 Task: Look for space in Montebelluna, Italy from 6th September, 2023 to 10th September, 2023 for 1 adult in price range Rs.9000 to Rs.17000. Place can be private room with 1  bedroom having 1 bed and 1 bathroom. Property type can be house, flat, guest house, hotel. Booking option can be shelf check-in. Required host language is English.
Action: Mouse moved to (420, 103)
Screenshot: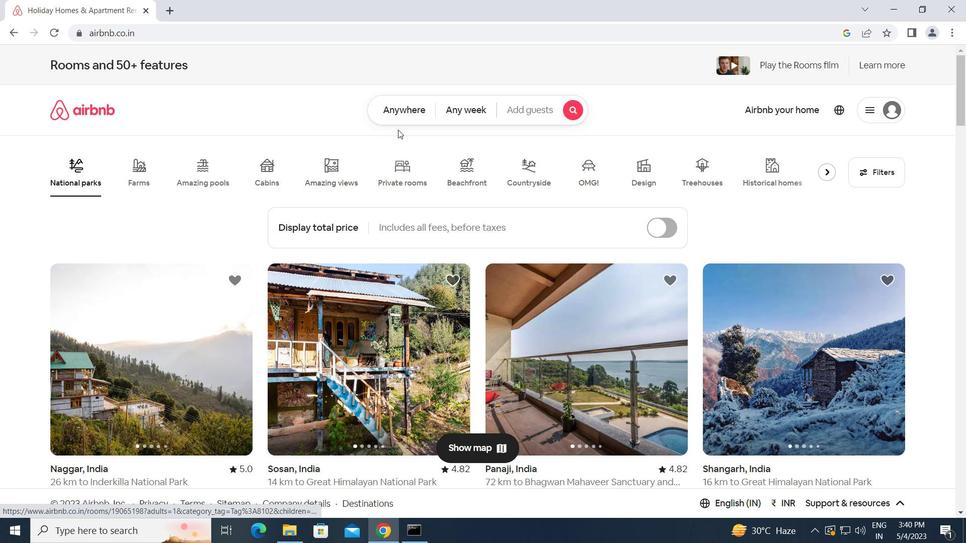 
Action: Mouse pressed left at (420, 103)
Screenshot: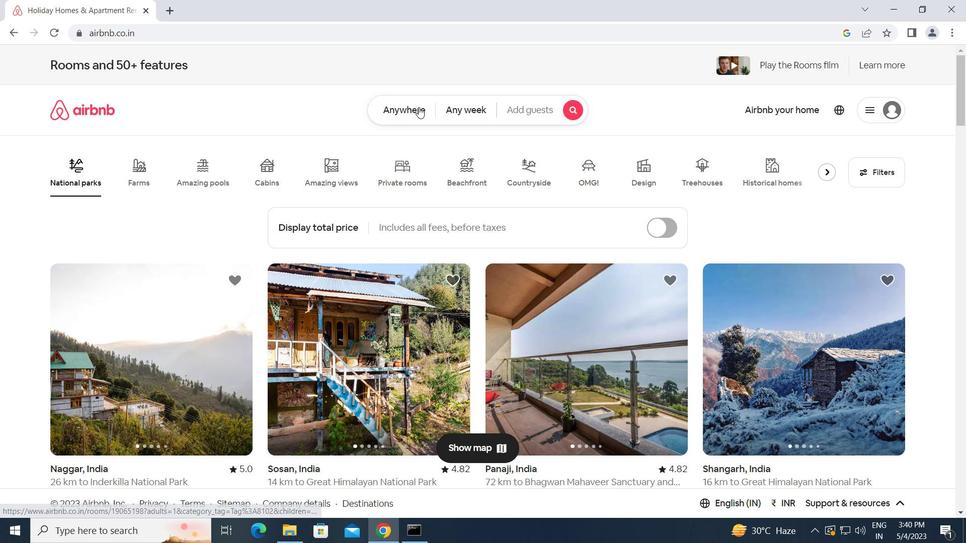 
Action: Mouse moved to (364, 144)
Screenshot: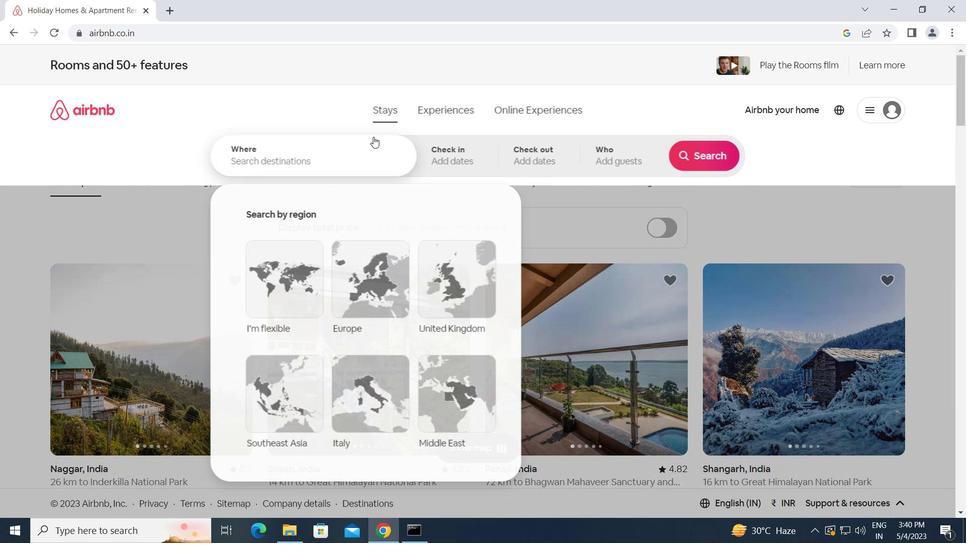 
Action: Mouse pressed left at (364, 144)
Screenshot: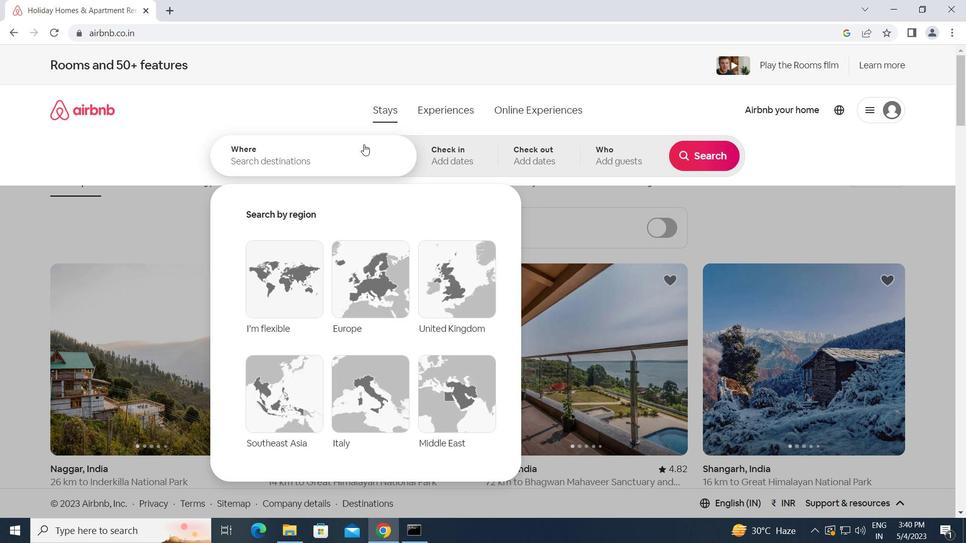 
Action: Key pressed m<Key.caps_lock>ontebelluna,<Key.space><Key.caps_lock>i<Key.caps_lock>taly<Key.enter>
Screenshot: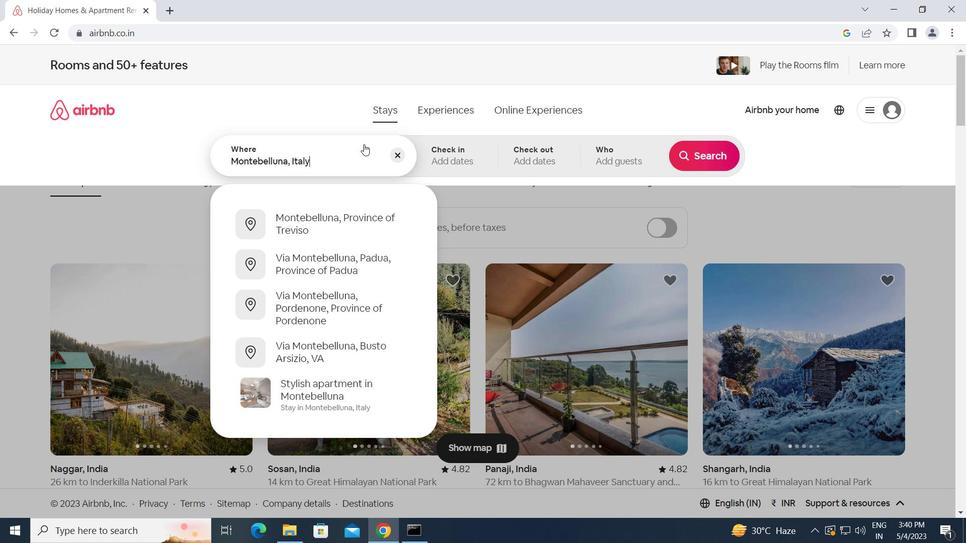 
Action: Mouse moved to (701, 254)
Screenshot: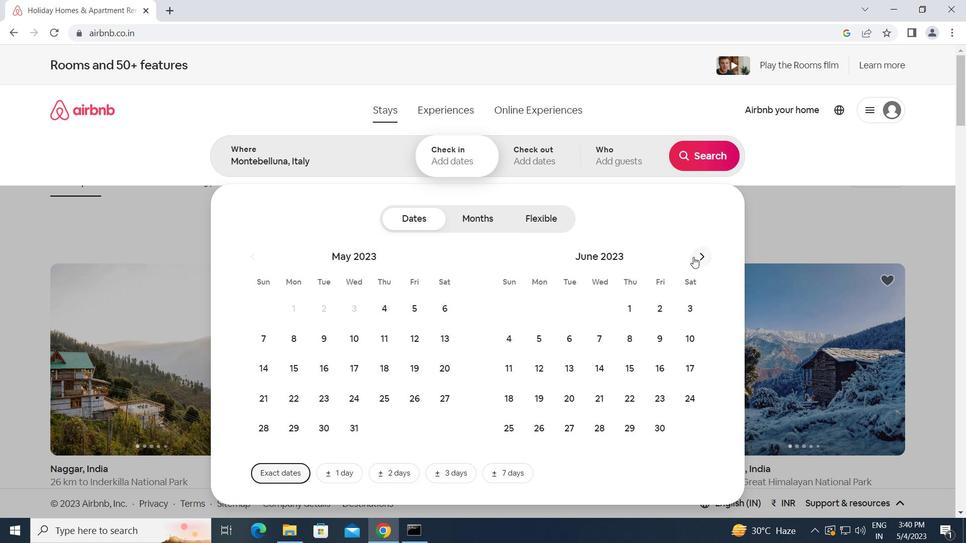 
Action: Mouse pressed left at (701, 254)
Screenshot: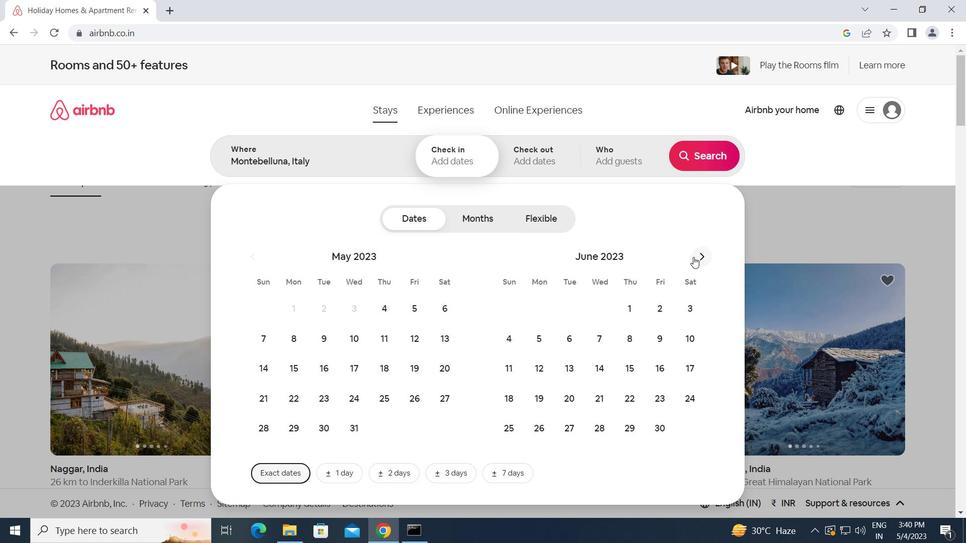 
Action: Mouse pressed left at (701, 254)
Screenshot: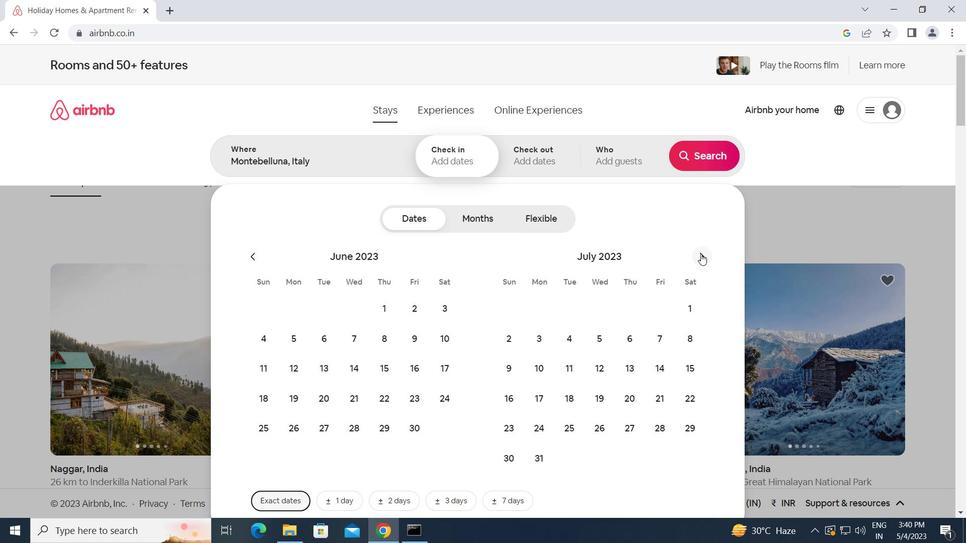 
Action: Mouse pressed left at (701, 254)
Screenshot: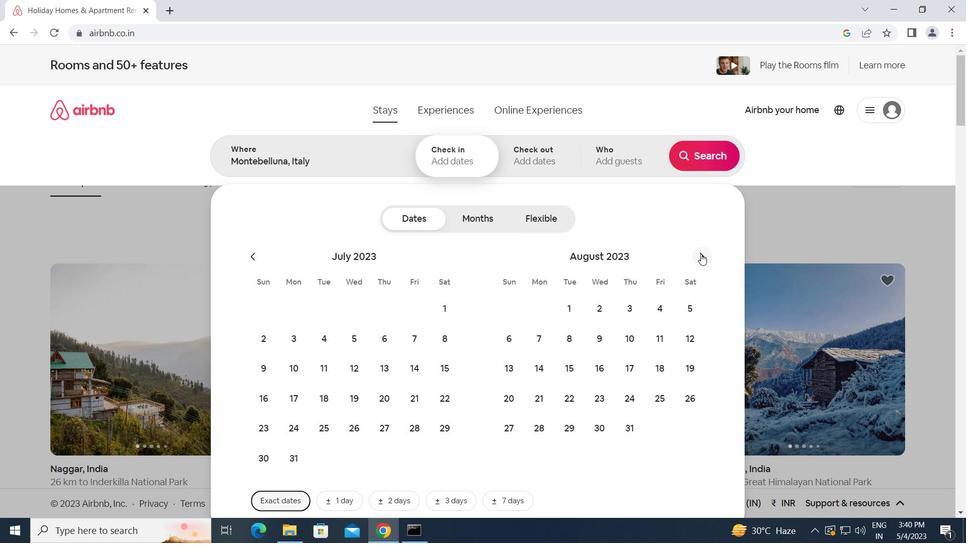 
Action: Mouse moved to (590, 337)
Screenshot: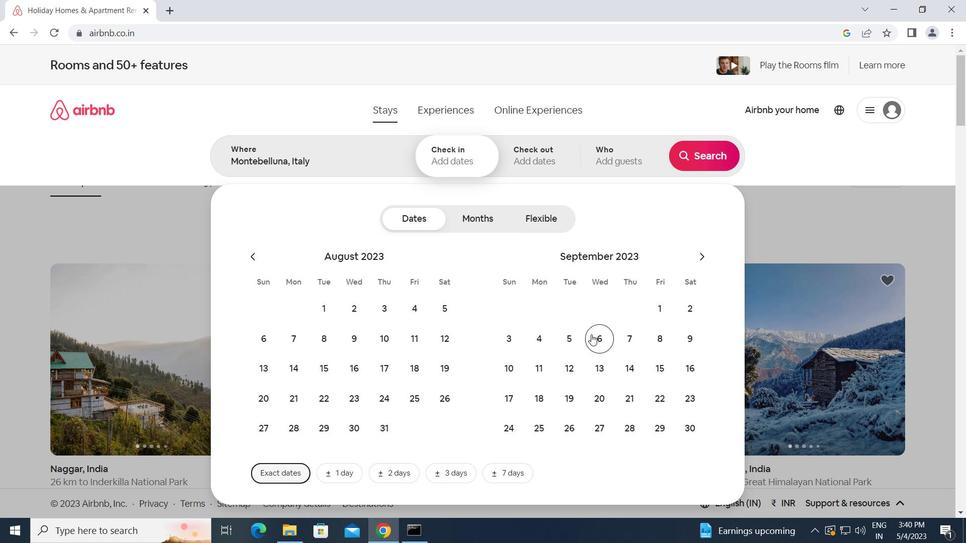
Action: Mouse pressed left at (590, 337)
Screenshot: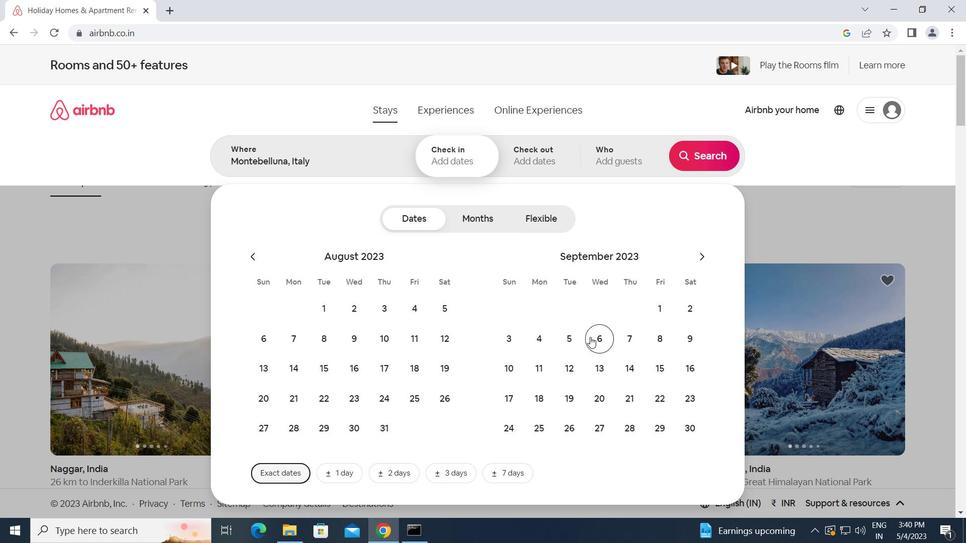 
Action: Mouse moved to (515, 364)
Screenshot: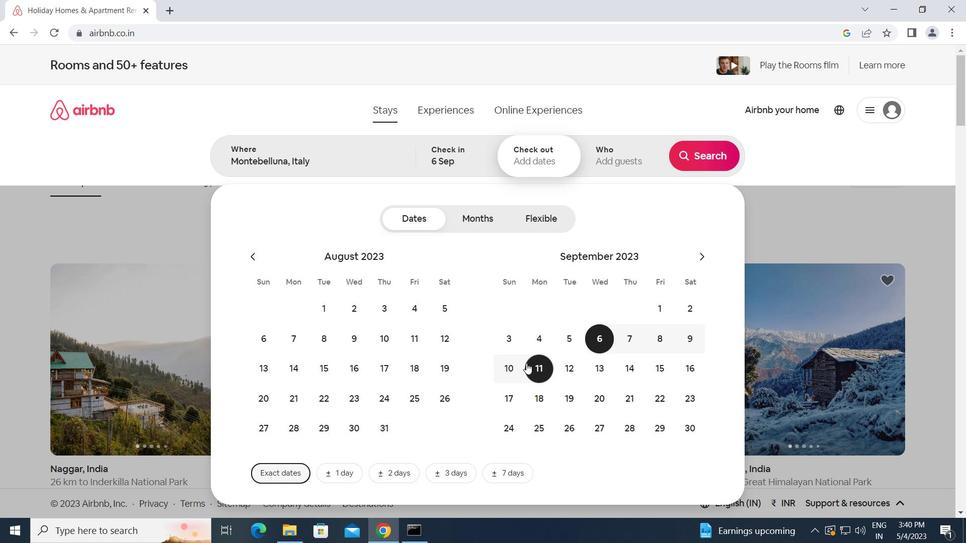
Action: Mouse pressed left at (515, 364)
Screenshot: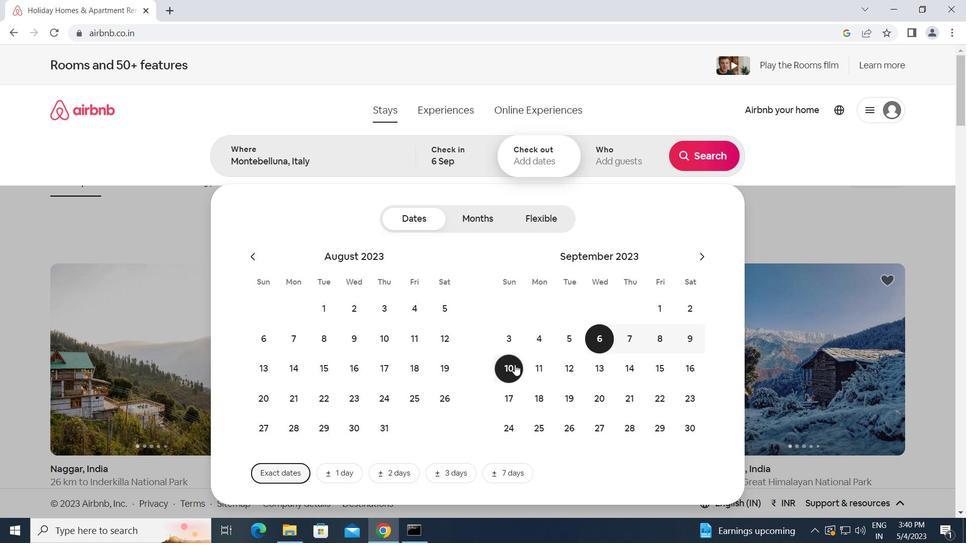 
Action: Mouse moved to (637, 157)
Screenshot: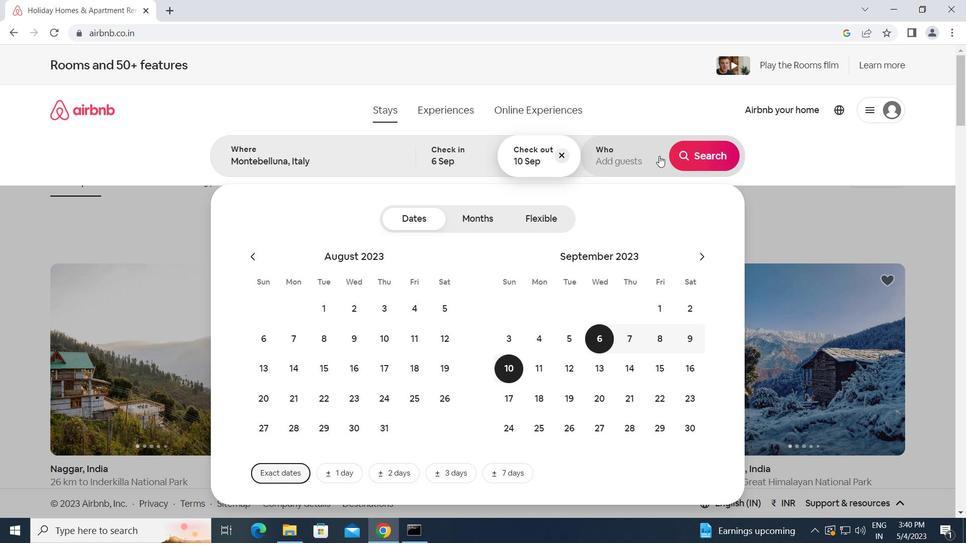 
Action: Mouse pressed left at (637, 157)
Screenshot: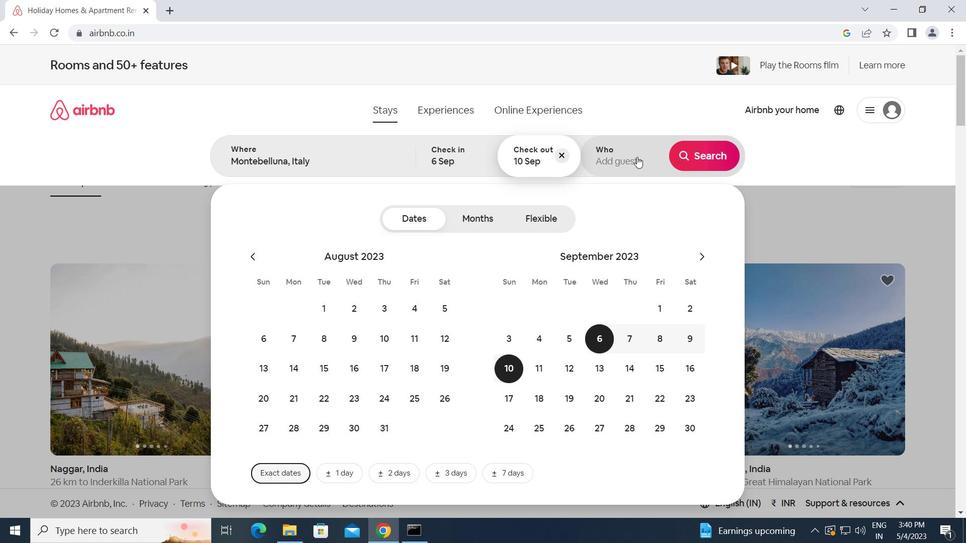 
Action: Mouse moved to (701, 222)
Screenshot: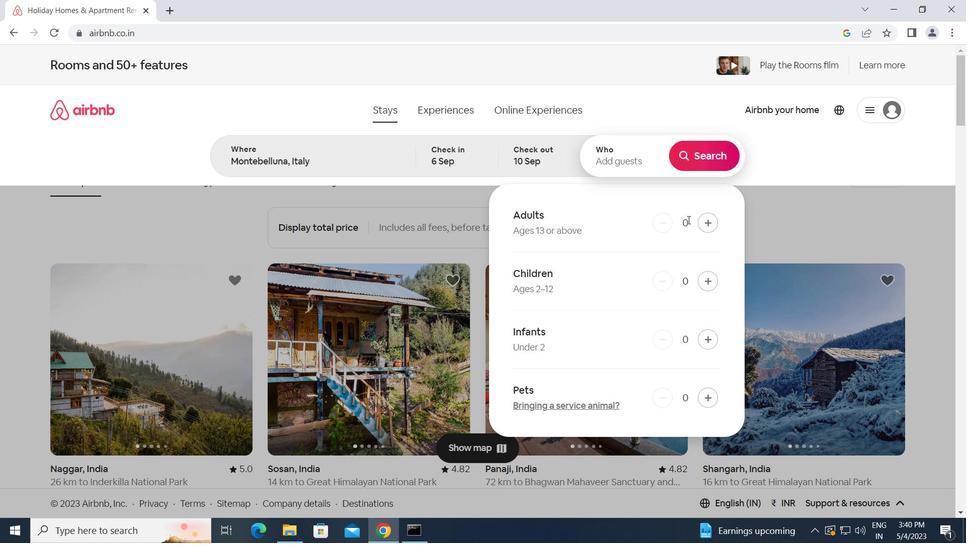 
Action: Mouse pressed left at (701, 222)
Screenshot: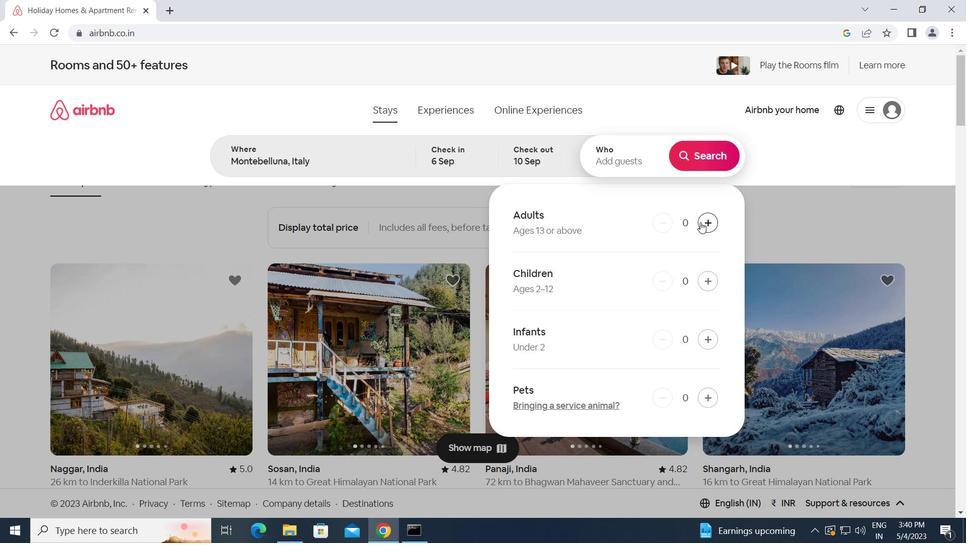 
Action: Mouse moved to (706, 148)
Screenshot: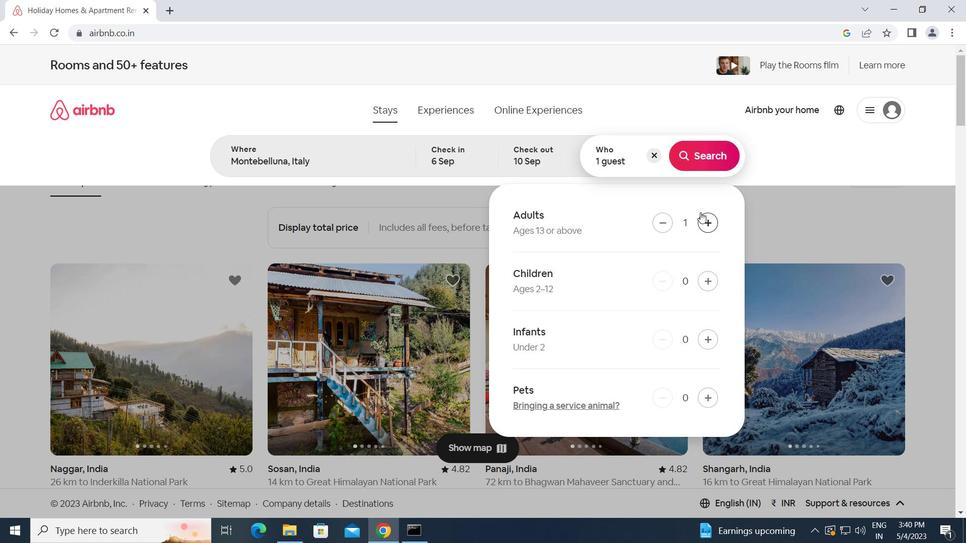 
Action: Mouse pressed left at (706, 148)
Screenshot: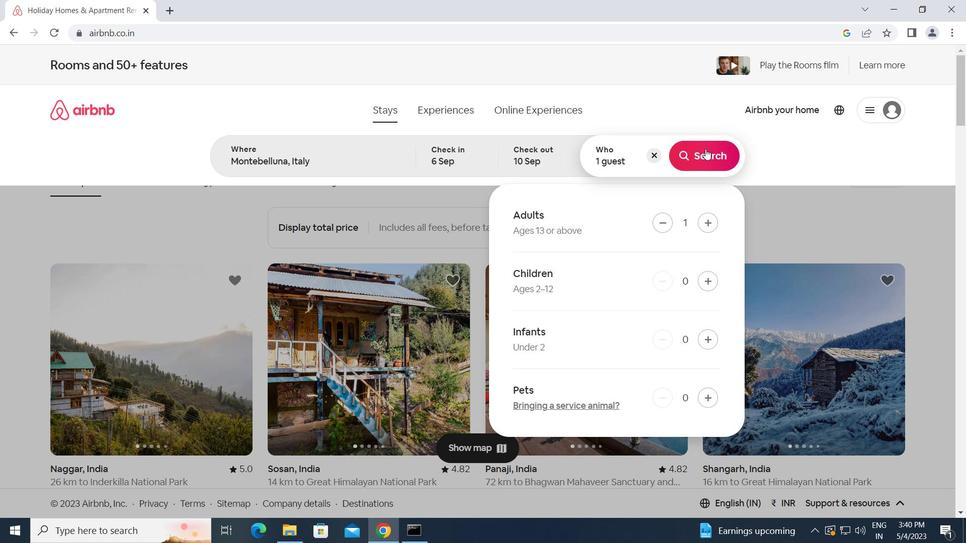 
Action: Mouse moved to (911, 124)
Screenshot: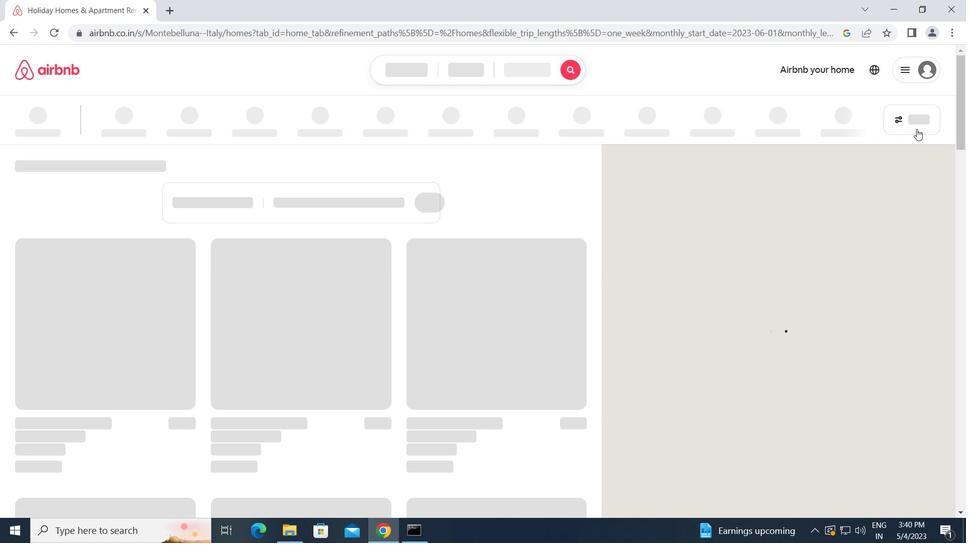 
Action: Mouse pressed left at (911, 124)
Screenshot: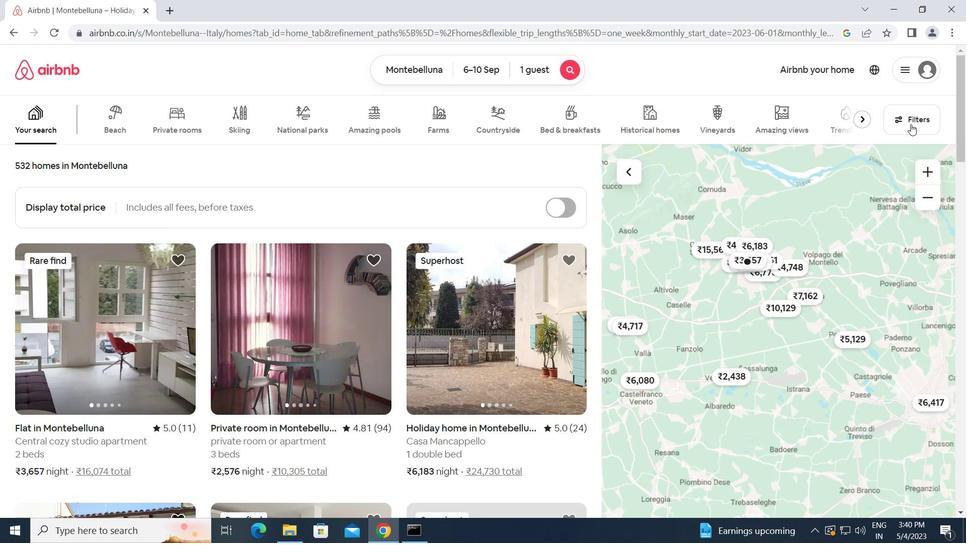 
Action: Mouse moved to (333, 279)
Screenshot: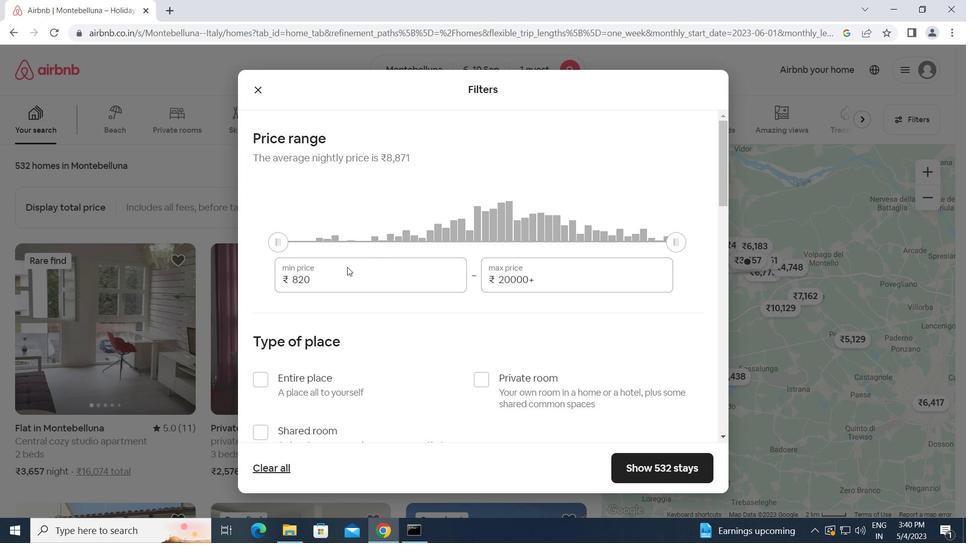 
Action: Mouse pressed left at (333, 279)
Screenshot: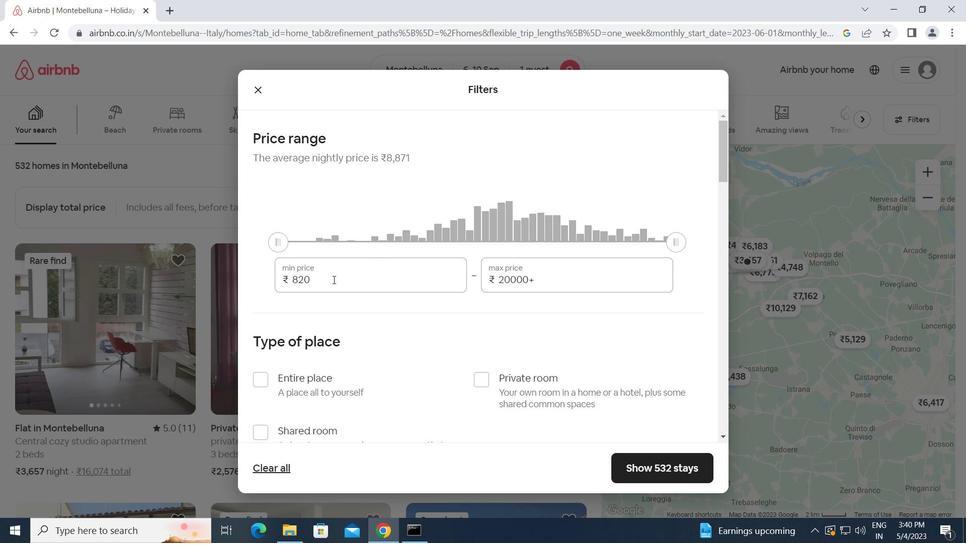 
Action: Mouse moved to (287, 287)
Screenshot: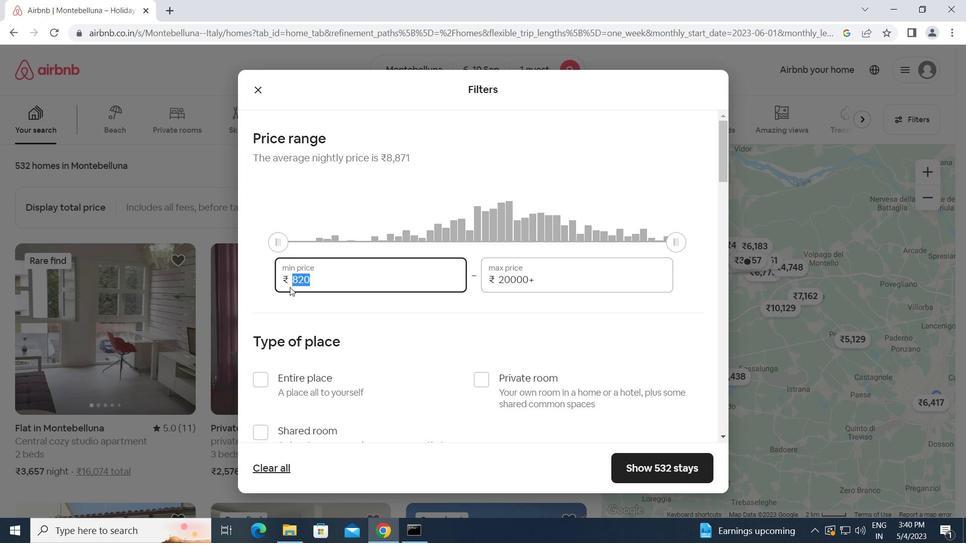 
Action: Key pressed 9000<Key.tab>17<Key.backspace><Key.backspace><Key.backspace><Key.backspace><Key.backspace><Key.backspace>17000
Screenshot: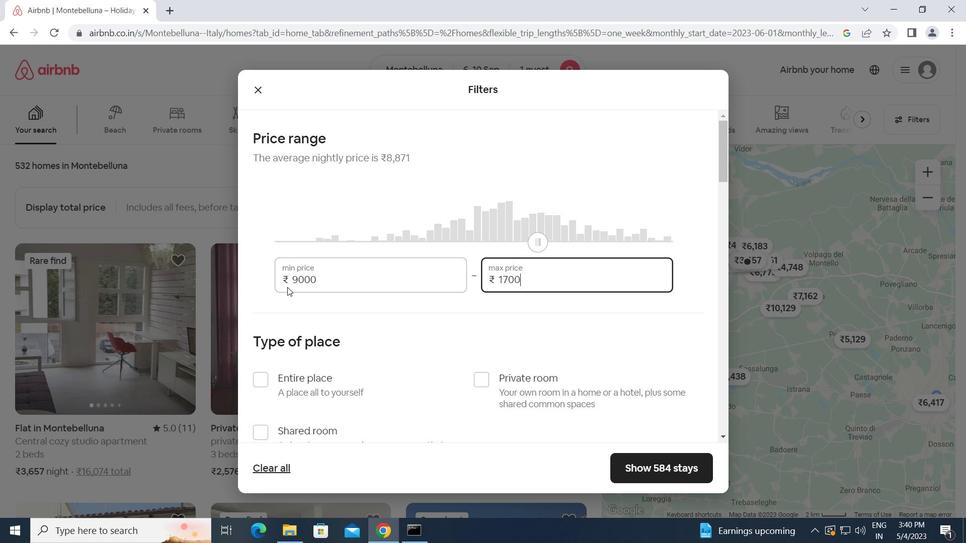 
Action: Mouse scrolled (287, 286) with delta (0, 0)
Screenshot: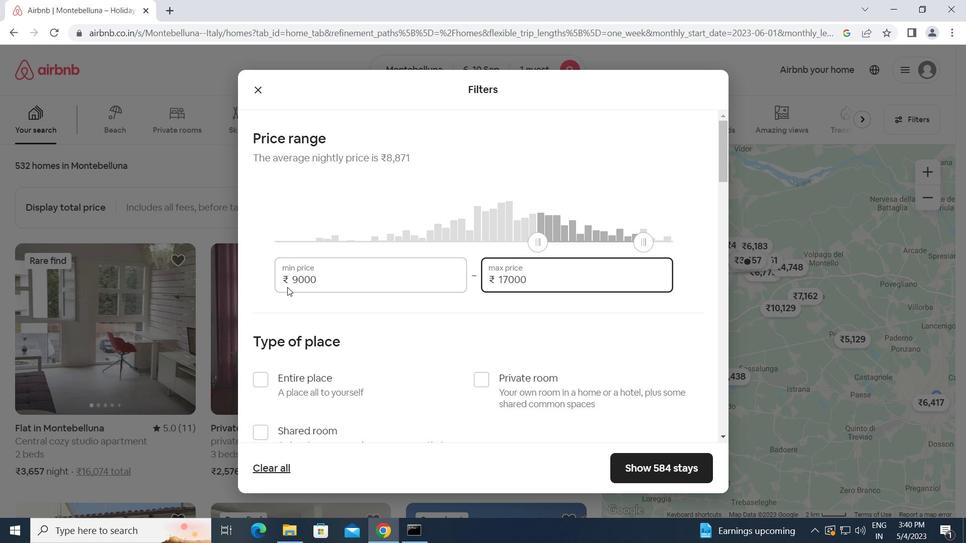 
Action: Mouse scrolled (287, 286) with delta (0, 0)
Screenshot: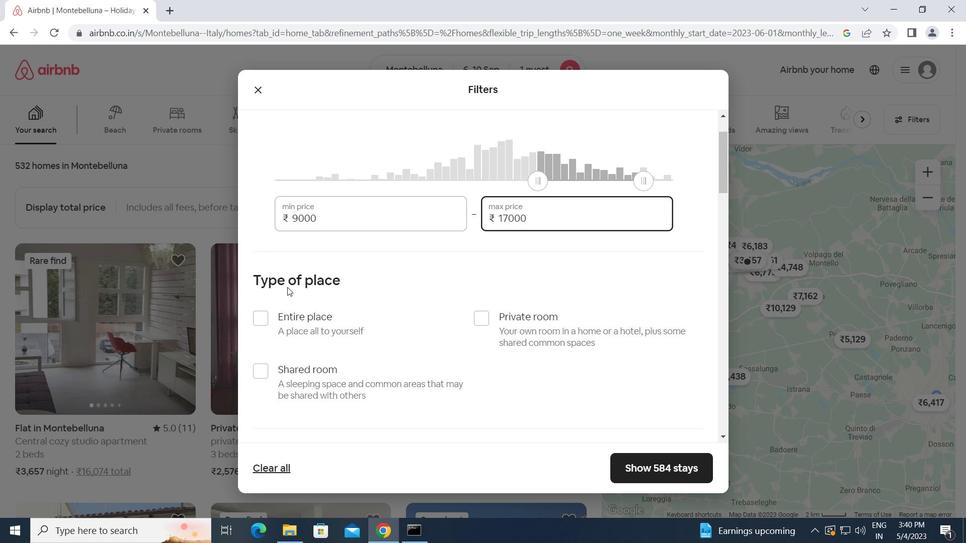 
Action: Mouse moved to (481, 251)
Screenshot: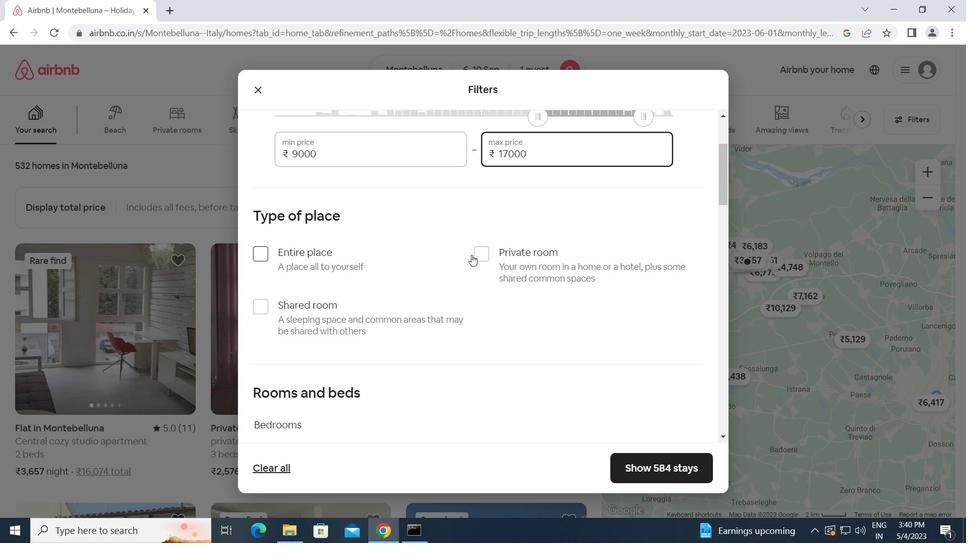 
Action: Mouse pressed left at (481, 251)
Screenshot: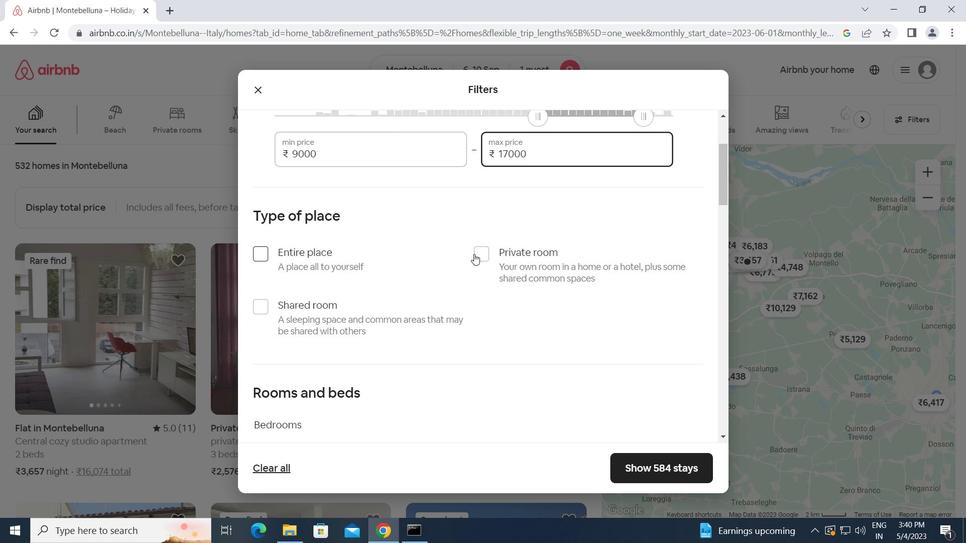 
Action: Mouse moved to (433, 309)
Screenshot: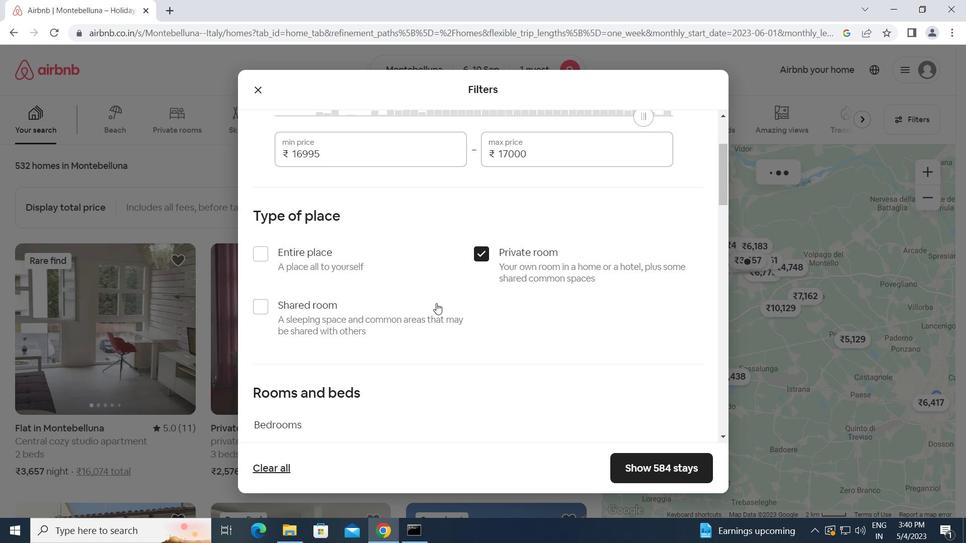 
Action: Mouse scrolled (433, 309) with delta (0, 0)
Screenshot: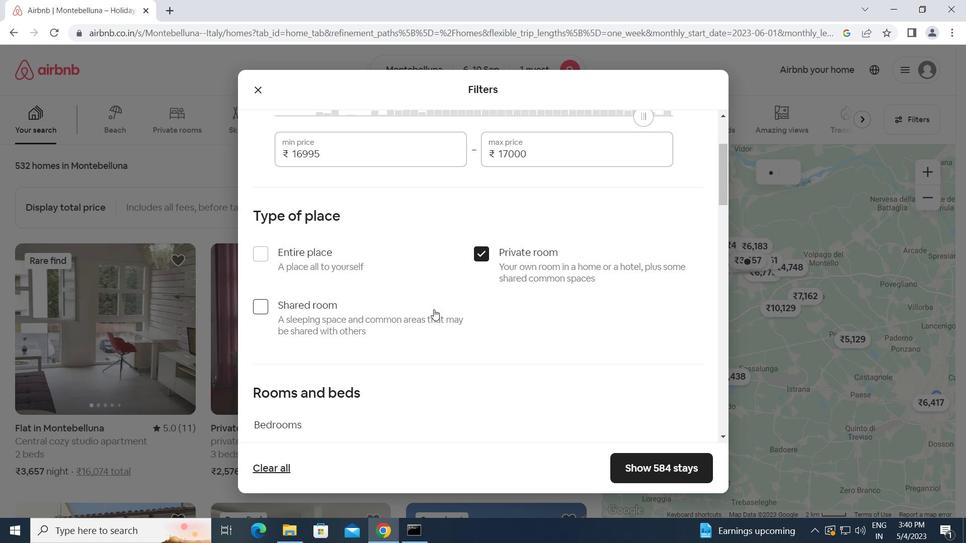 
Action: Mouse scrolled (433, 309) with delta (0, 0)
Screenshot: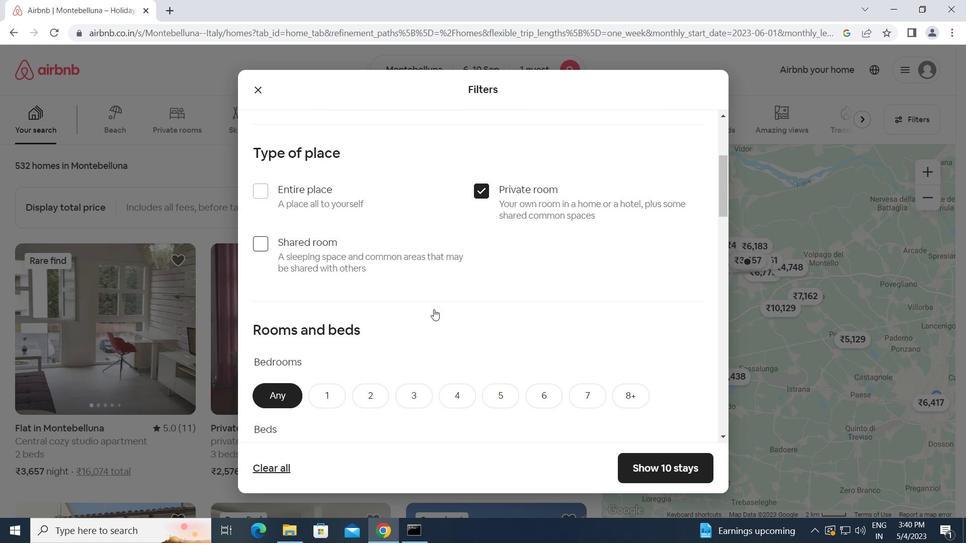 
Action: Mouse scrolled (433, 309) with delta (0, 0)
Screenshot: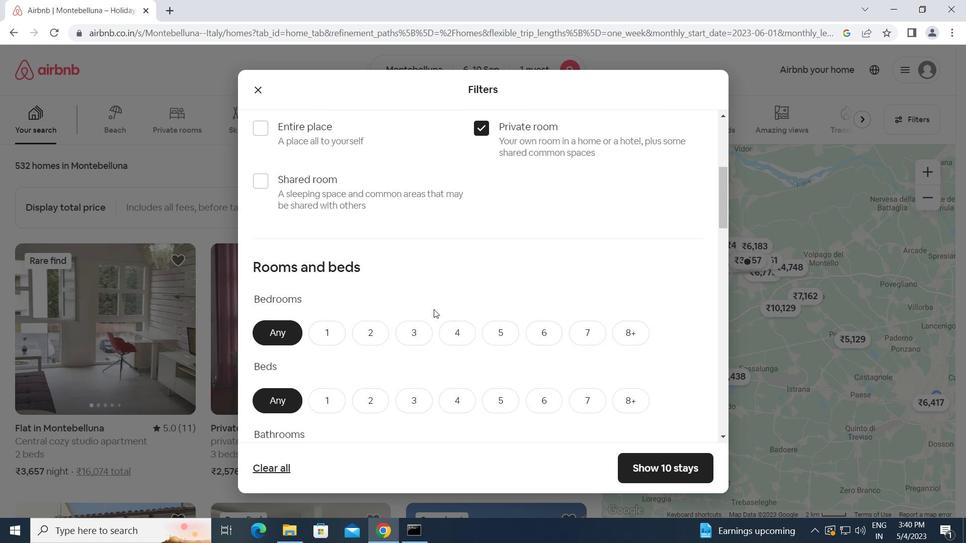 
Action: Mouse moved to (331, 272)
Screenshot: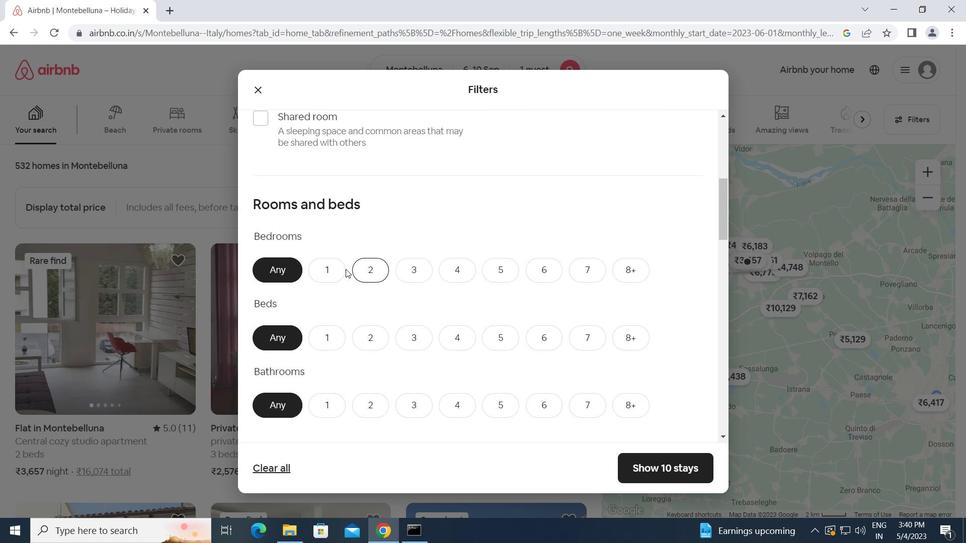 
Action: Mouse pressed left at (331, 272)
Screenshot: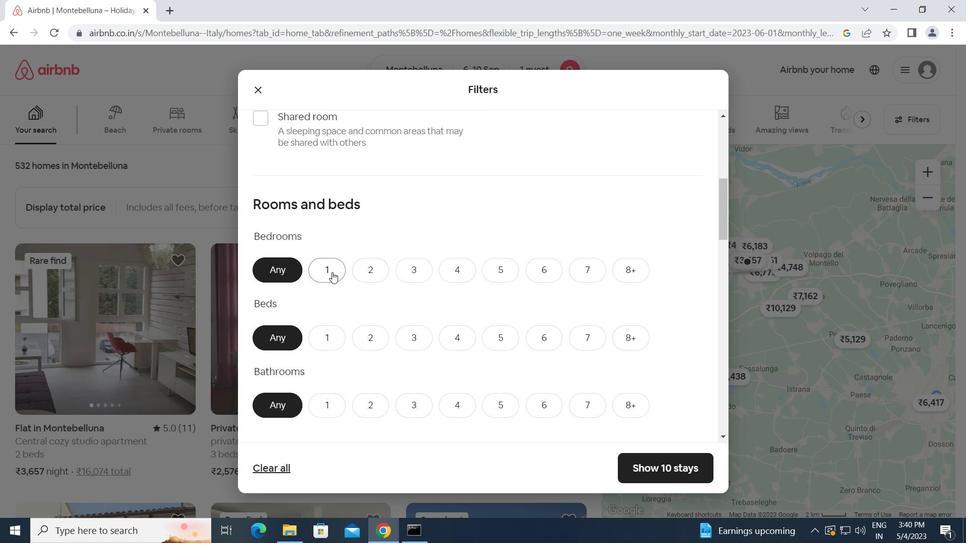 
Action: Mouse moved to (332, 342)
Screenshot: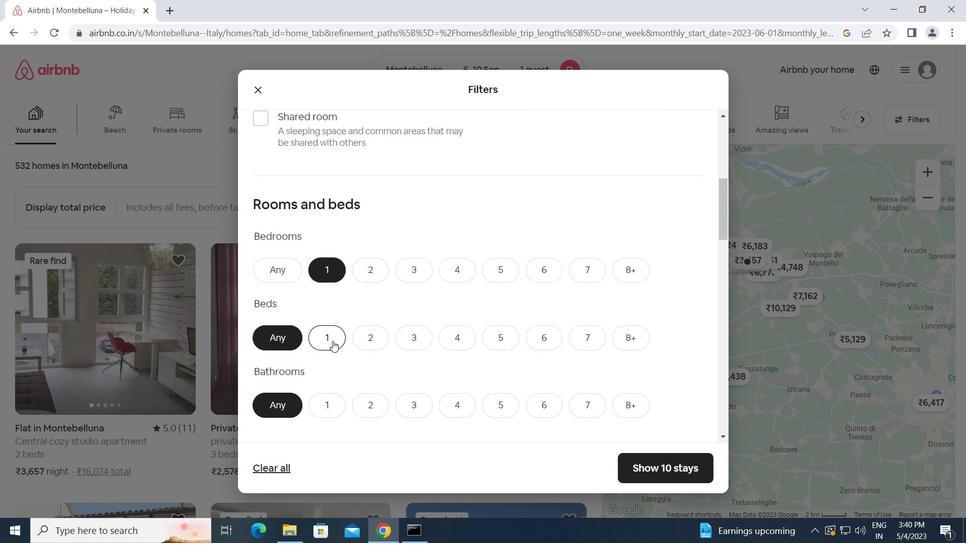 
Action: Mouse pressed left at (332, 342)
Screenshot: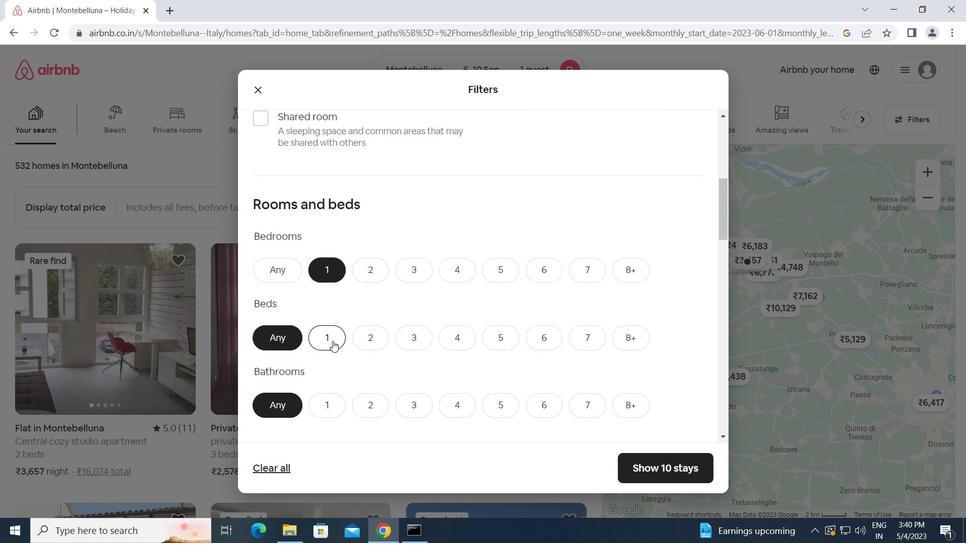 
Action: Mouse moved to (334, 408)
Screenshot: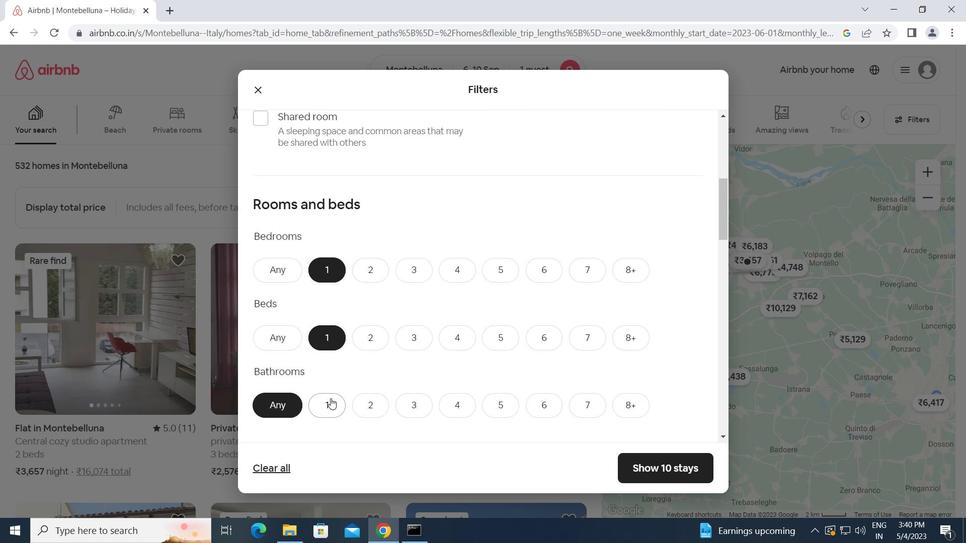 
Action: Mouse pressed left at (334, 408)
Screenshot: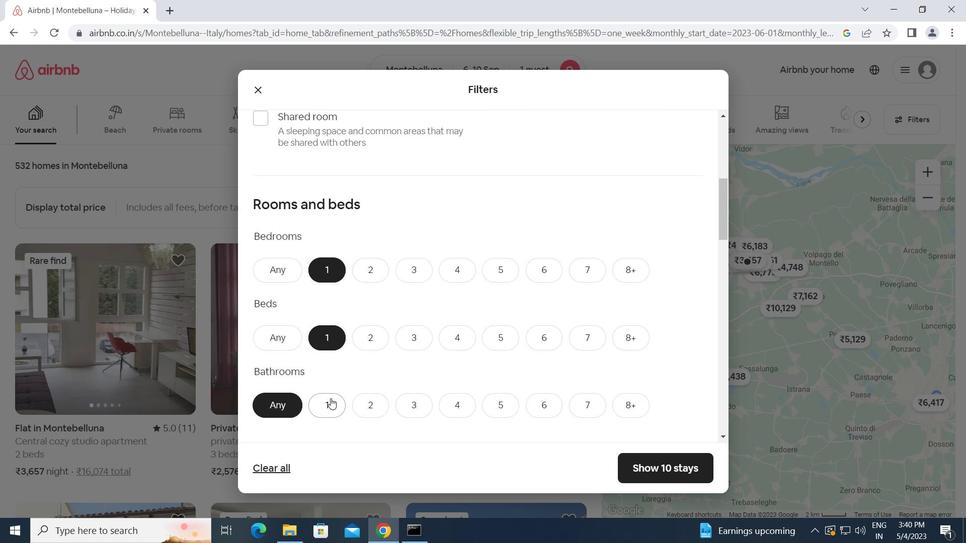 
Action: Mouse moved to (405, 395)
Screenshot: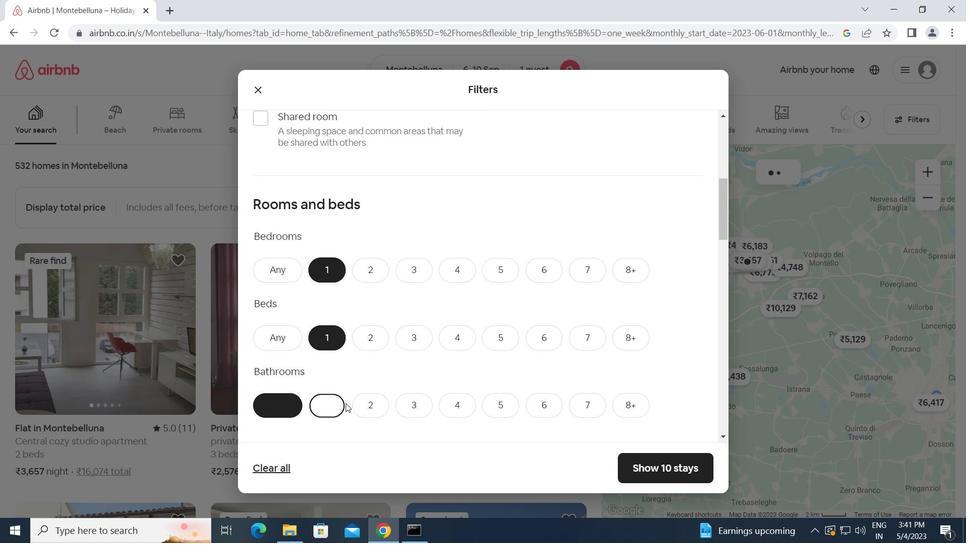 
Action: Mouse scrolled (405, 395) with delta (0, 0)
Screenshot: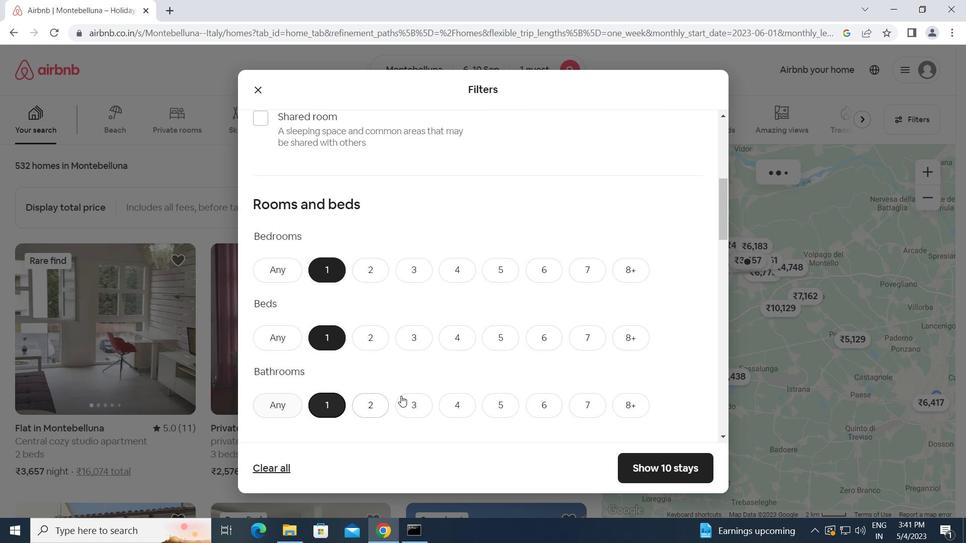 
Action: Mouse scrolled (405, 395) with delta (0, 0)
Screenshot: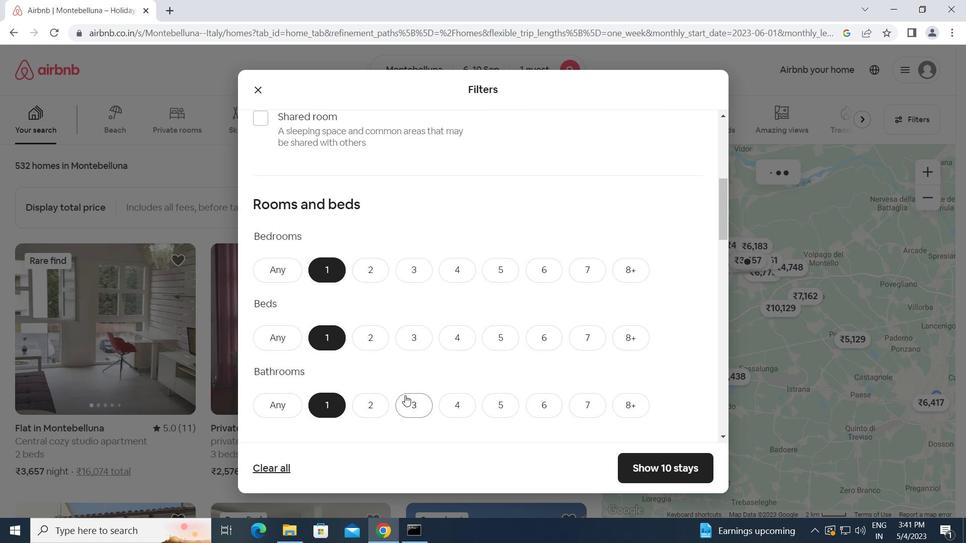 
Action: Mouse scrolled (405, 395) with delta (0, 0)
Screenshot: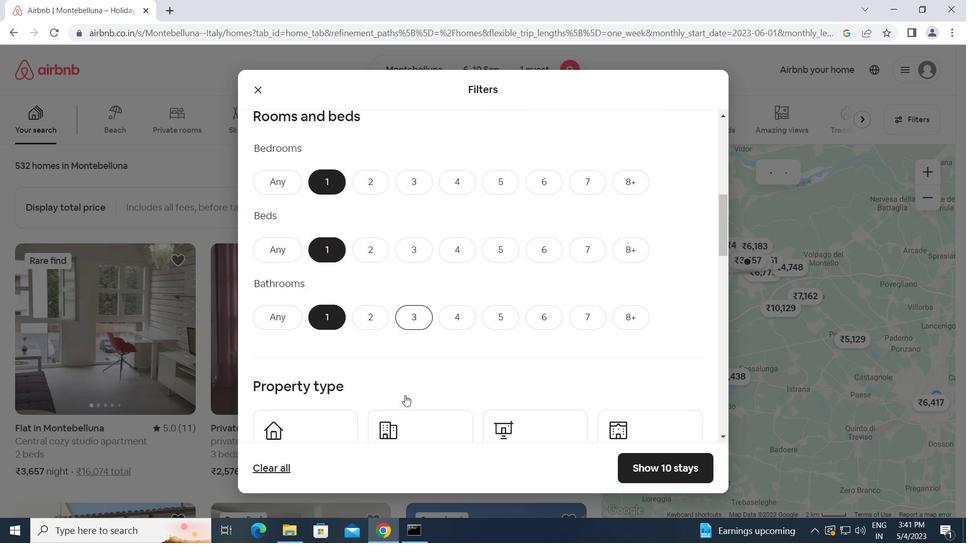 
Action: Mouse moved to (334, 368)
Screenshot: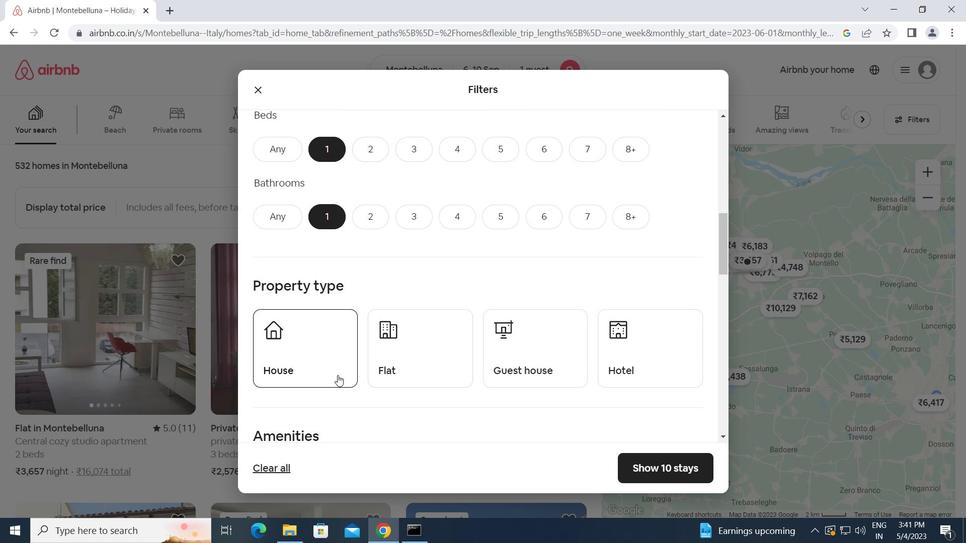 
Action: Mouse pressed left at (334, 368)
Screenshot: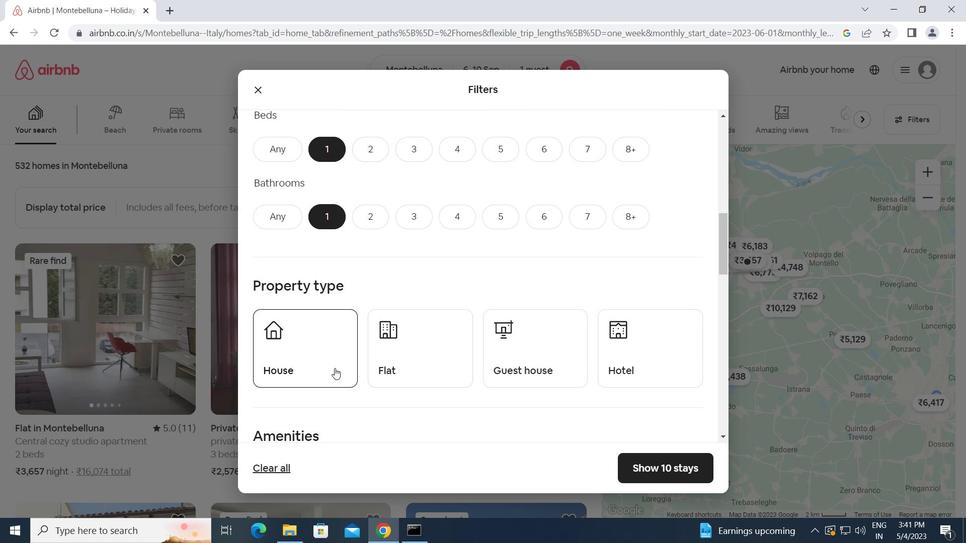 
Action: Mouse moved to (427, 349)
Screenshot: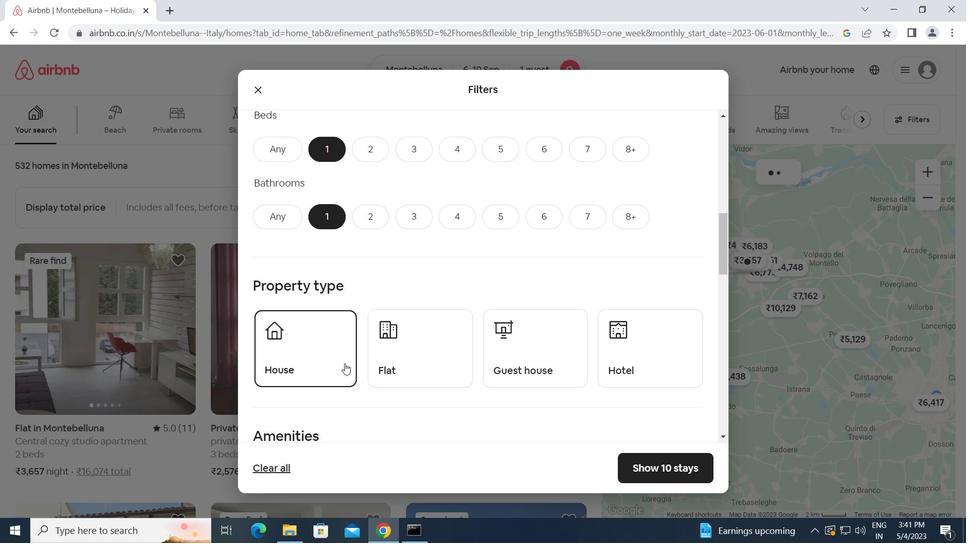 
Action: Mouse pressed left at (427, 349)
Screenshot: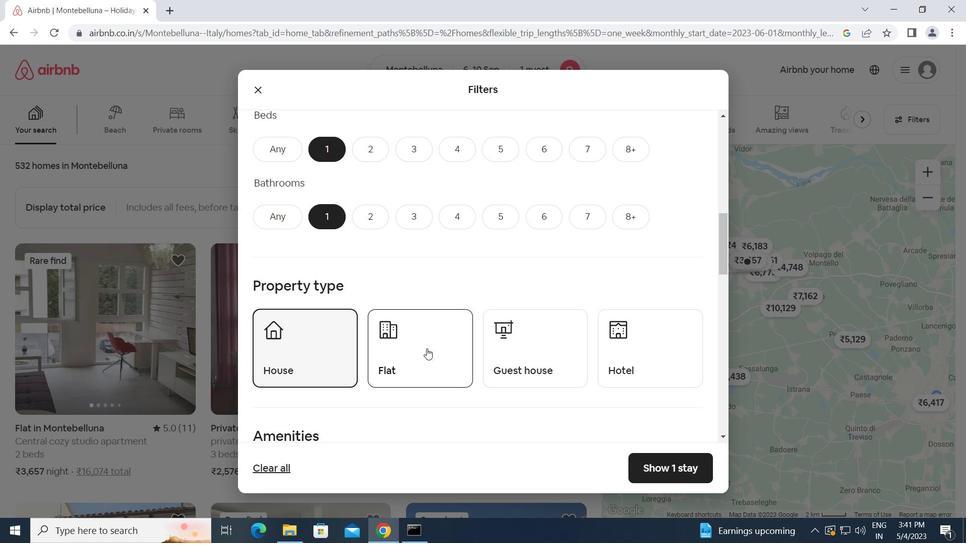 
Action: Mouse moved to (522, 349)
Screenshot: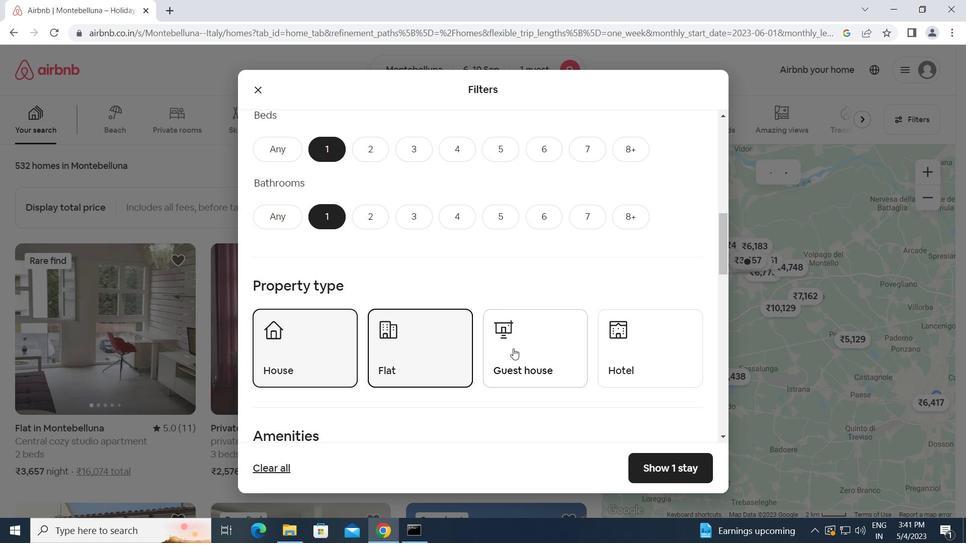 
Action: Mouse pressed left at (522, 349)
Screenshot: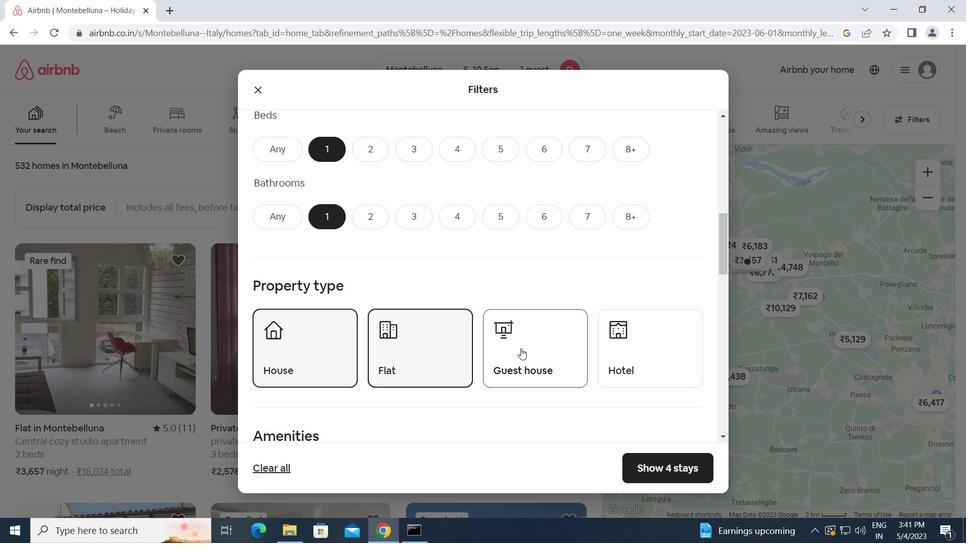 
Action: Mouse moved to (628, 363)
Screenshot: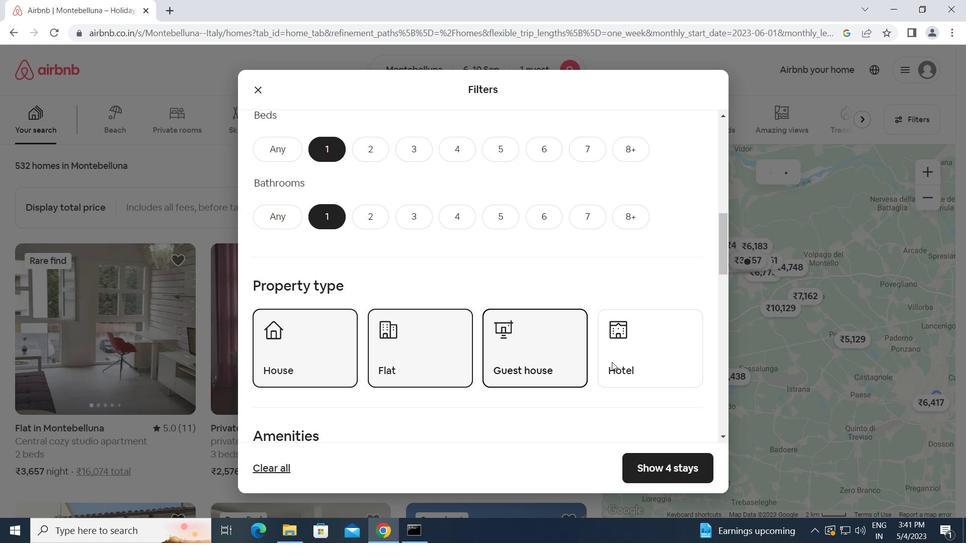 
Action: Mouse pressed left at (628, 363)
Screenshot: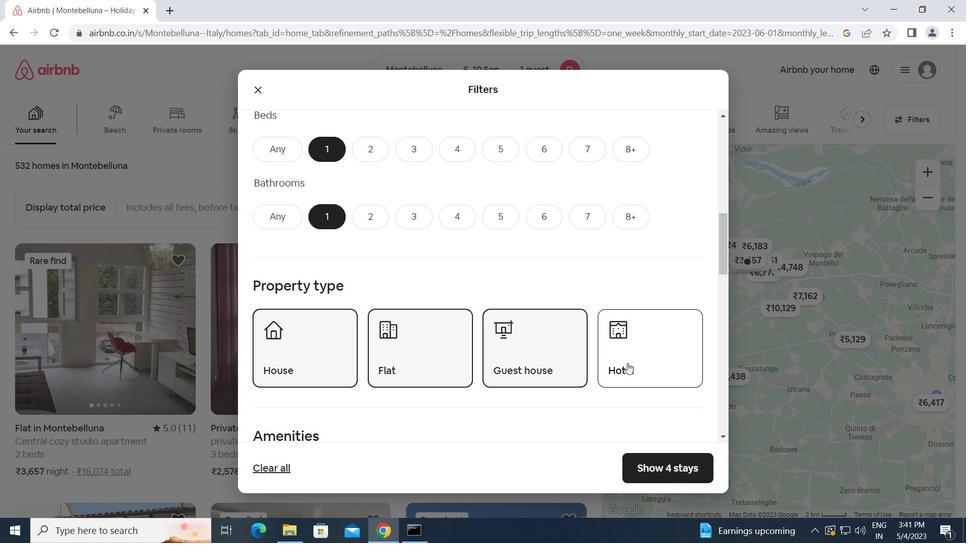 
Action: Mouse moved to (626, 362)
Screenshot: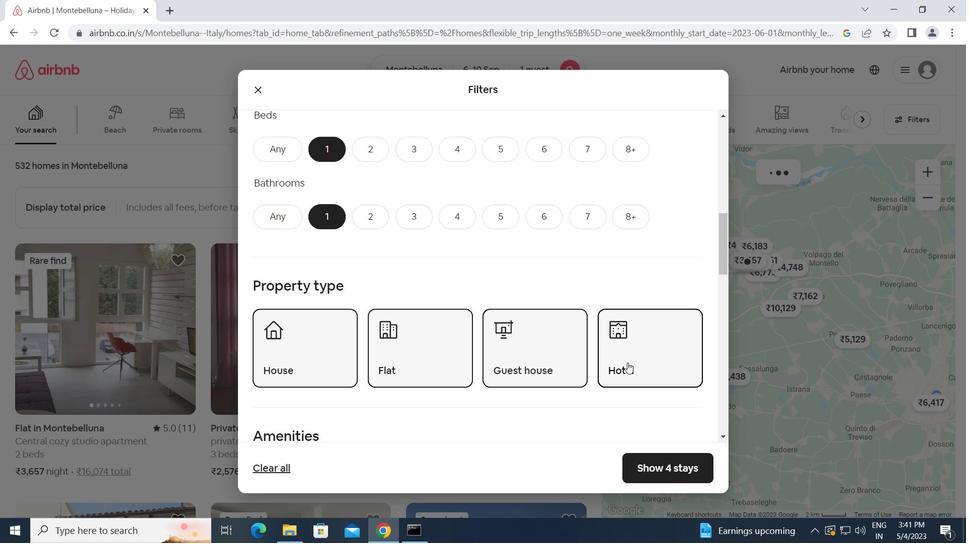
Action: Mouse scrolled (626, 362) with delta (0, 0)
Screenshot: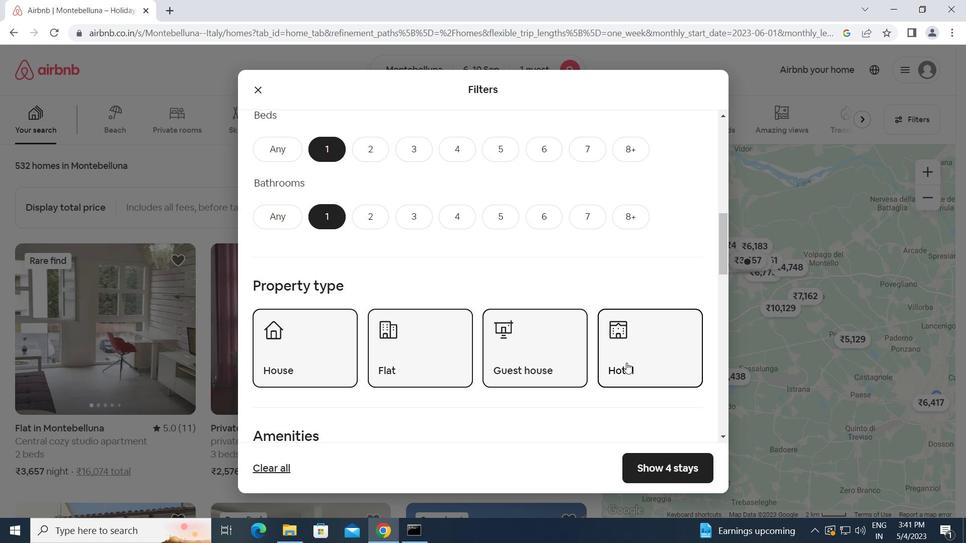 
Action: Mouse scrolled (626, 362) with delta (0, 0)
Screenshot: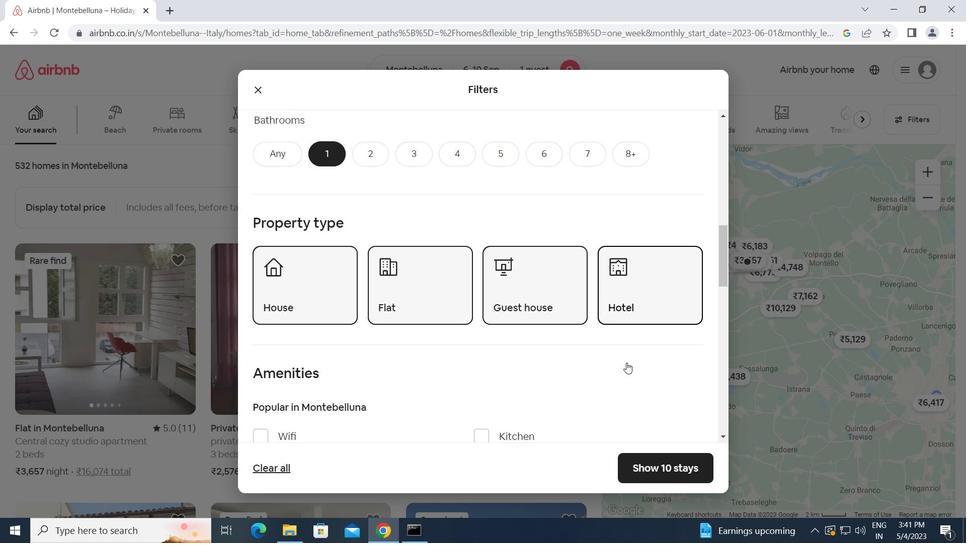 
Action: Mouse scrolled (626, 362) with delta (0, 0)
Screenshot: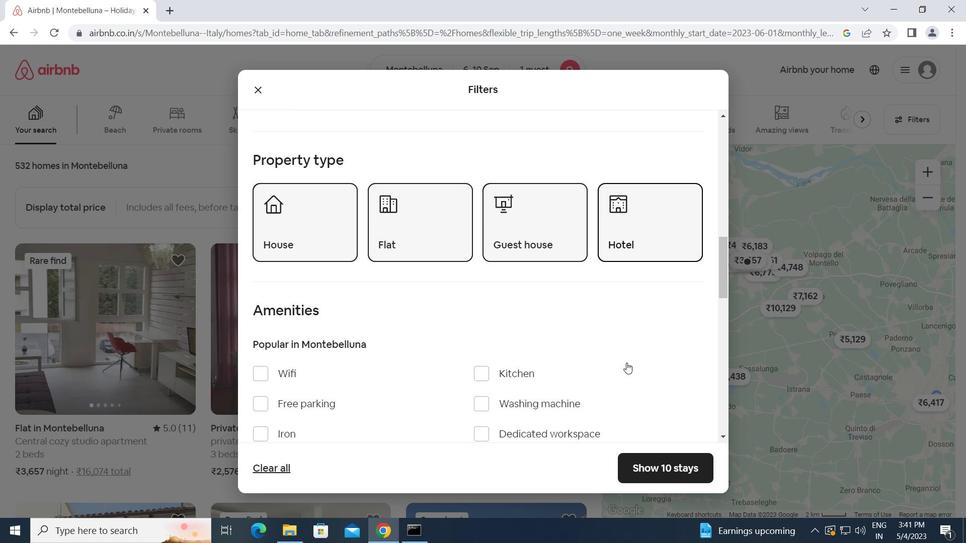
Action: Mouse scrolled (626, 362) with delta (0, 0)
Screenshot: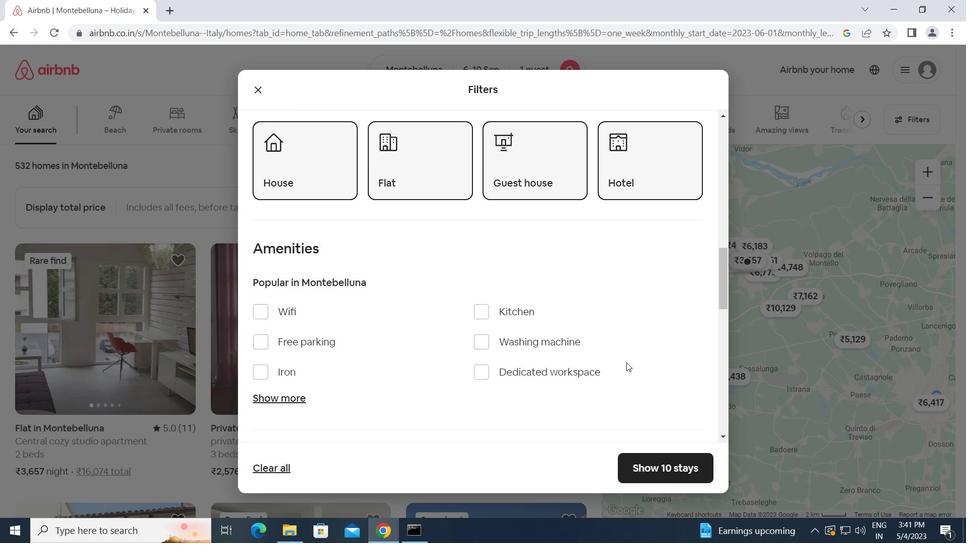 
Action: Mouse scrolled (626, 362) with delta (0, 0)
Screenshot: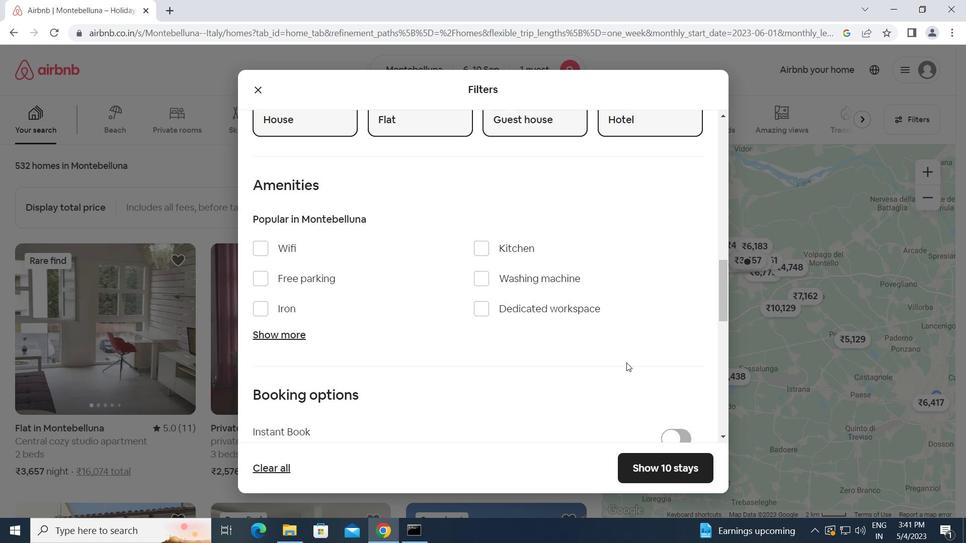 
Action: Mouse scrolled (626, 362) with delta (0, 0)
Screenshot: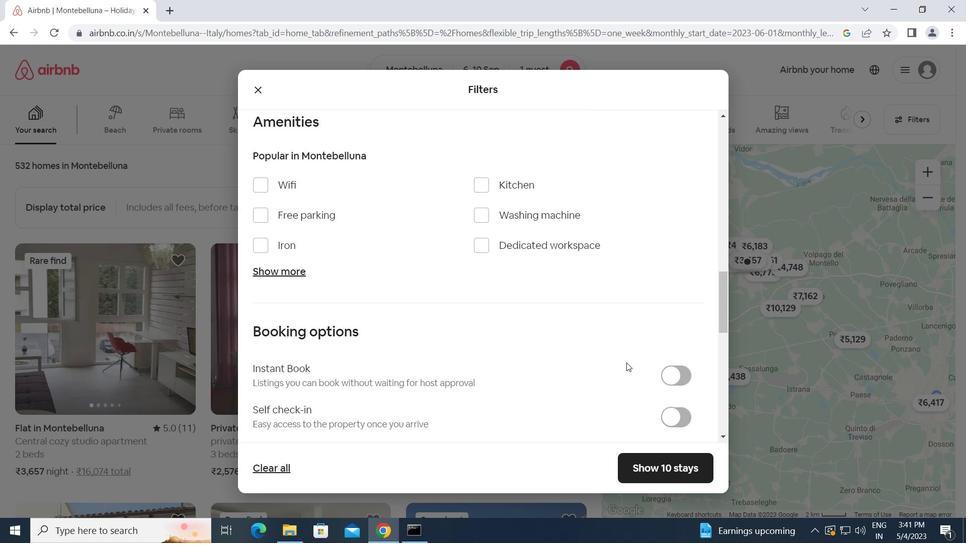 
Action: Mouse moved to (666, 353)
Screenshot: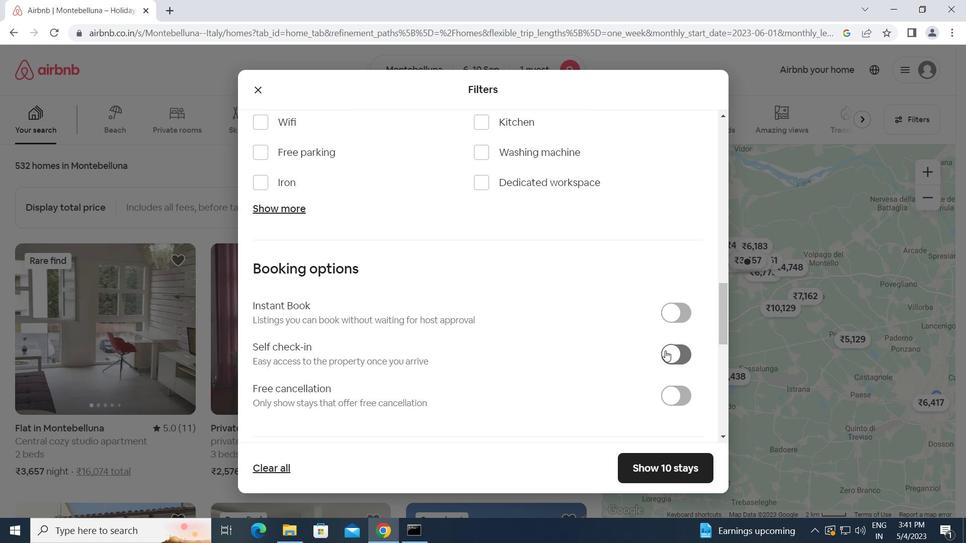 
Action: Mouse pressed left at (666, 353)
Screenshot: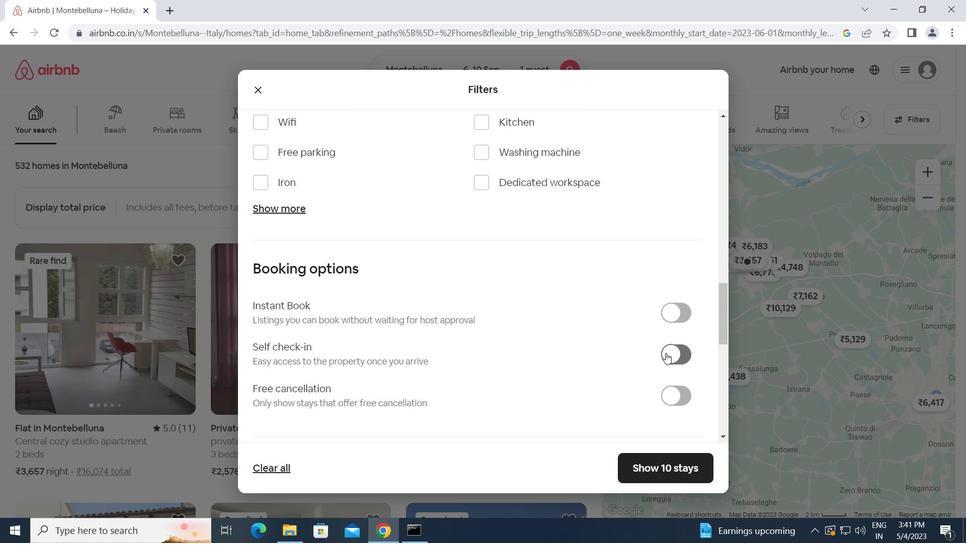 
Action: Mouse moved to (551, 376)
Screenshot: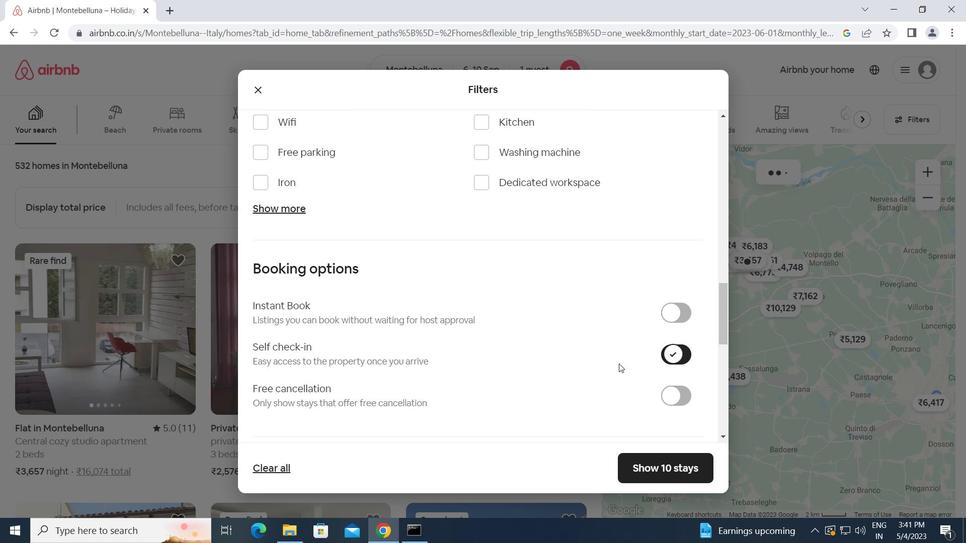 
Action: Mouse scrolled (551, 376) with delta (0, 0)
Screenshot: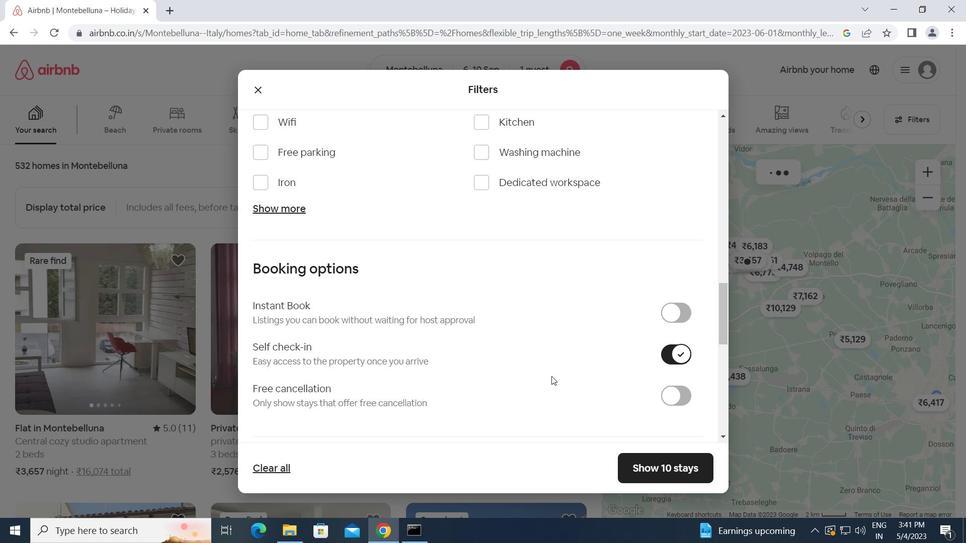 
Action: Mouse scrolled (551, 376) with delta (0, 0)
Screenshot: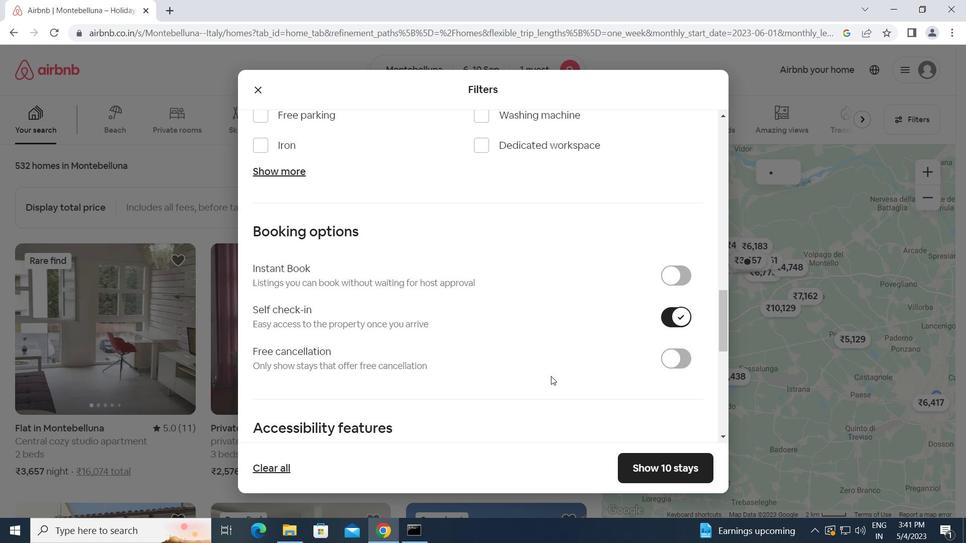 
Action: Mouse scrolled (551, 376) with delta (0, 0)
Screenshot: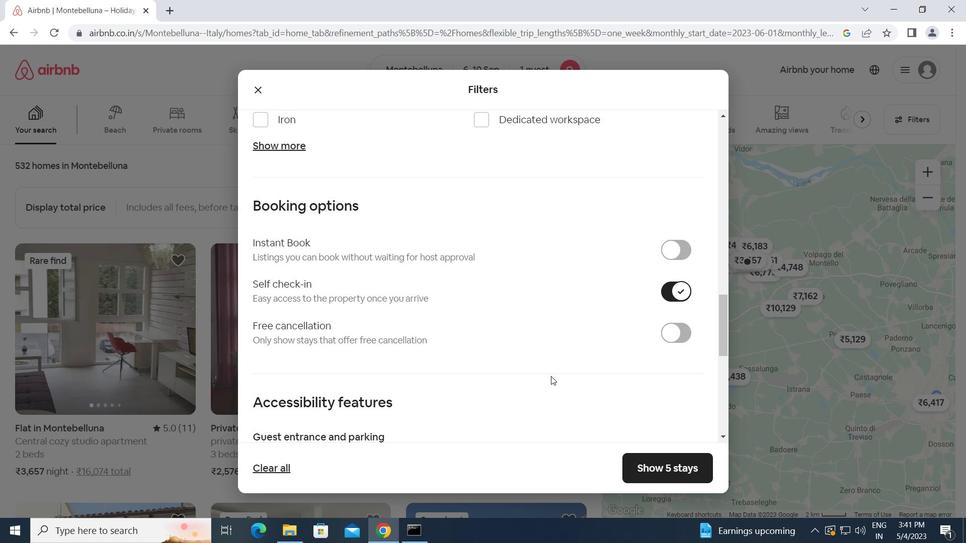 
Action: Mouse scrolled (551, 376) with delta (0, 0)
Screenshot: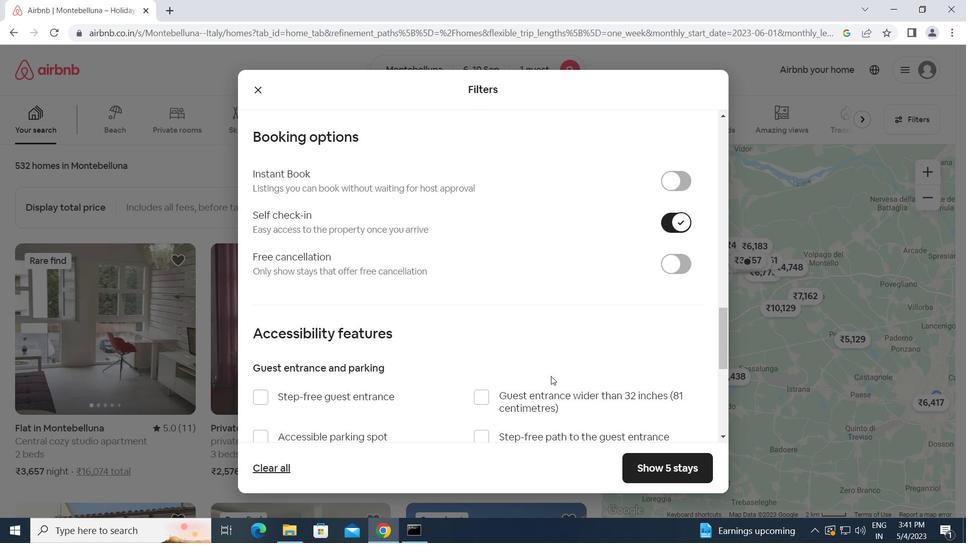 
Action: Mouse scrolled (551, 376) with delta (0, 0)
Screenshot: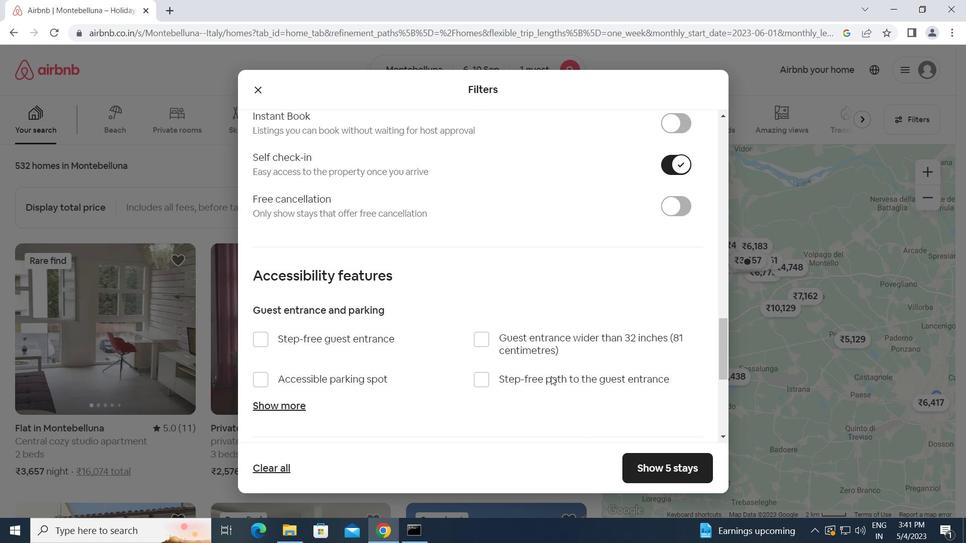
Action: Mouse scrolled (551, 376) with delta (0, 0)
Screenshot: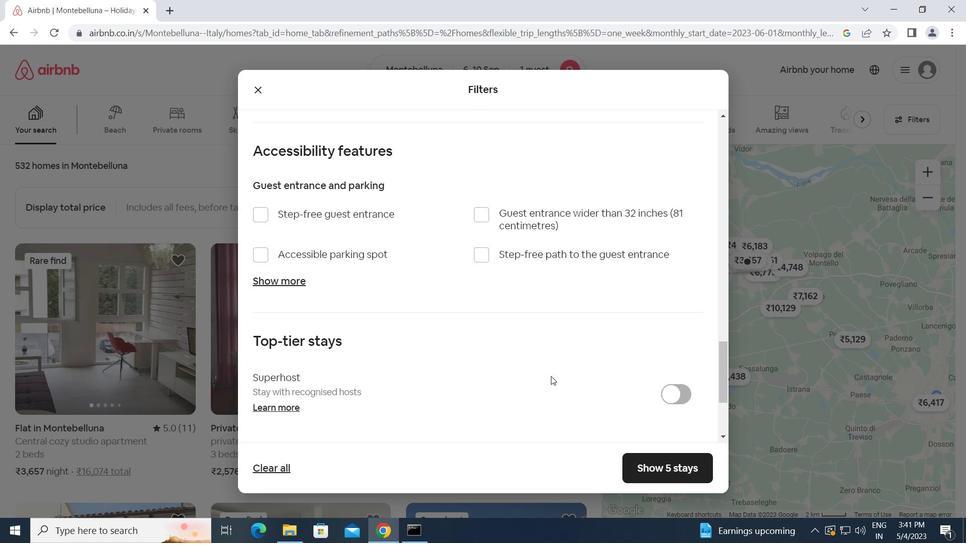 
Action: Mouse scrolled (551, 376) with delta (0, 0)
Screenshot: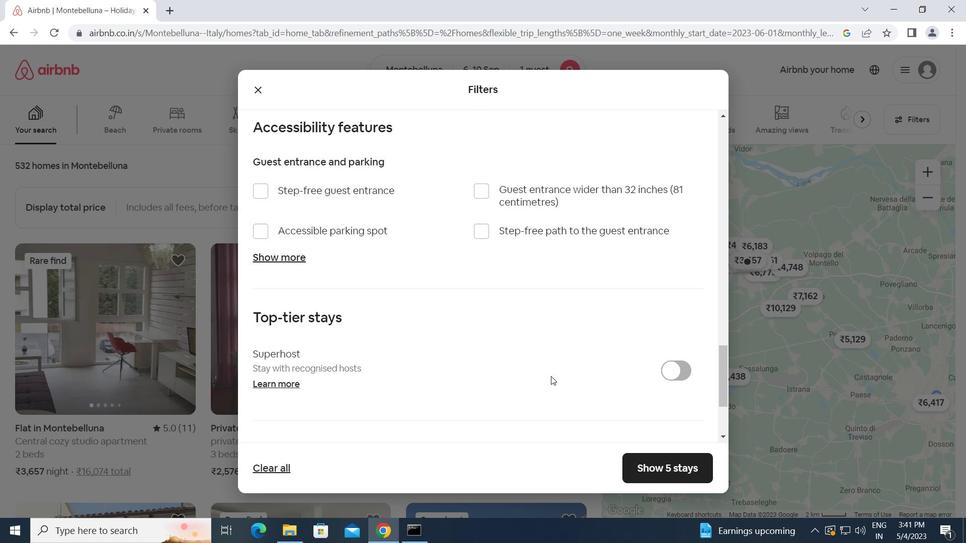 
Action: Mouse scrolled (551, 376) with delta (0, 0)
Screenshot: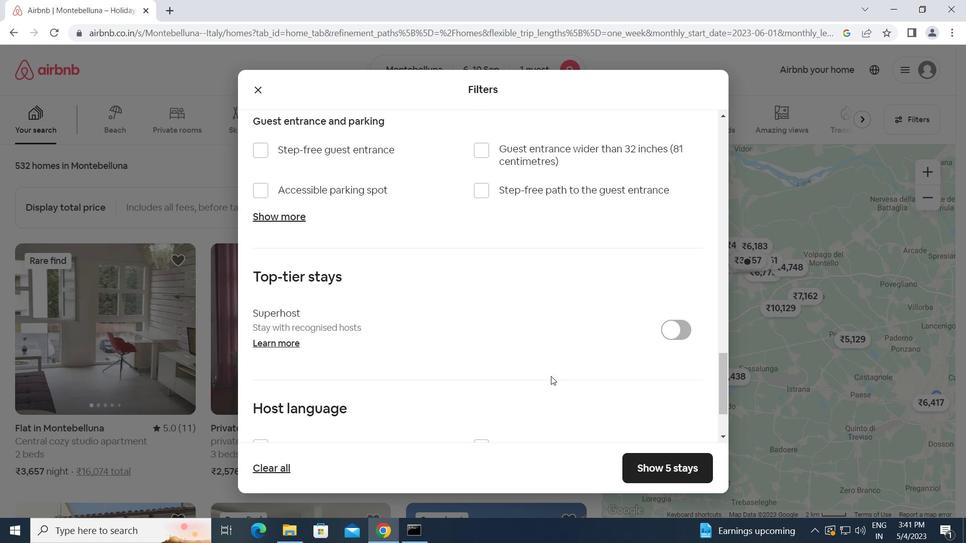
Action: Mouse scrolled (551, 376) with delta (0, 0)
Screenshot: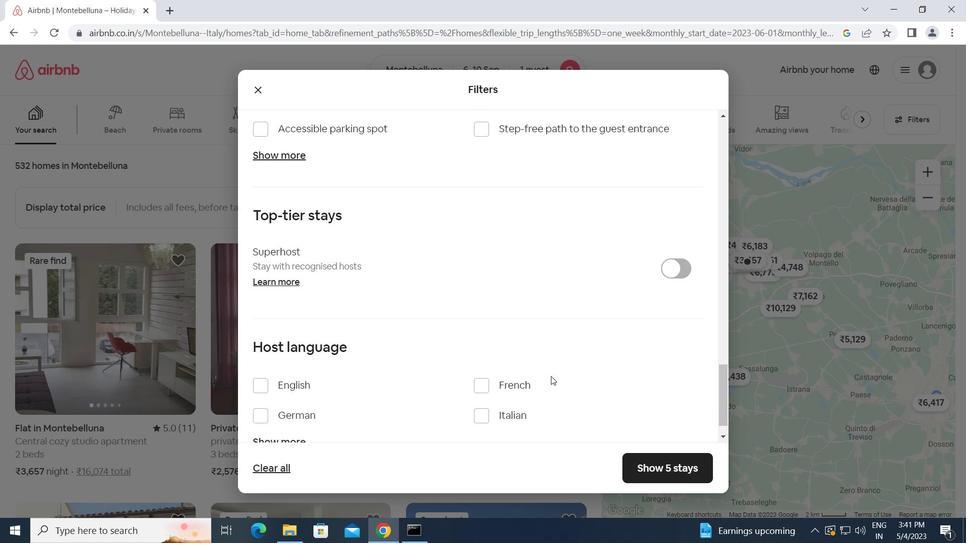 
Action: Mouse moved to (258, 355)
Screenshot: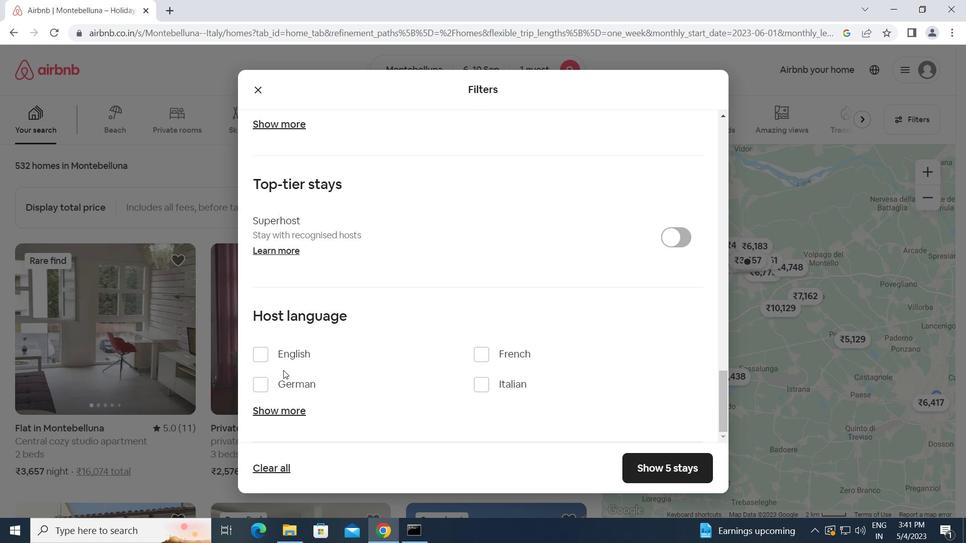 
Action: Mouse pressed left at (258, 355)
Screenshot: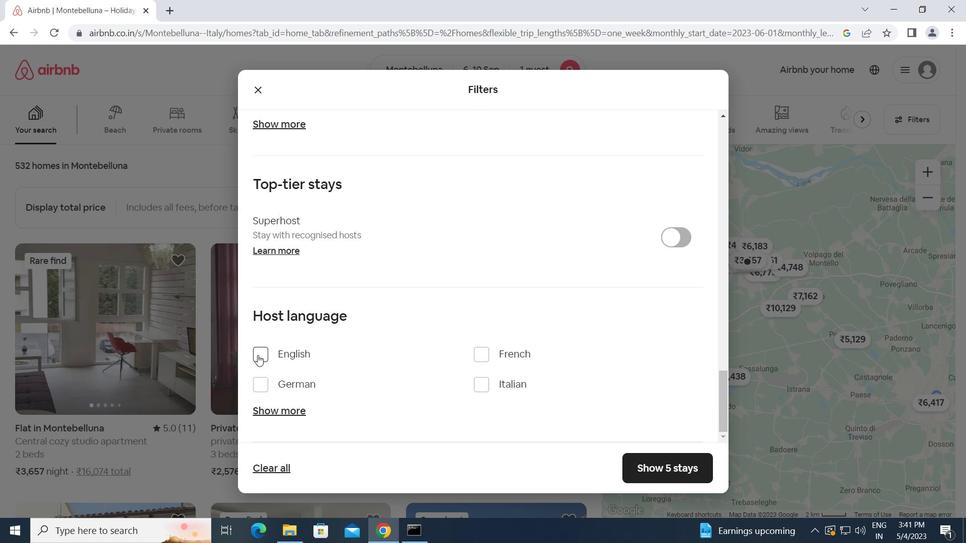 
Action: Mouse moved to (655, 464)
Screenshot: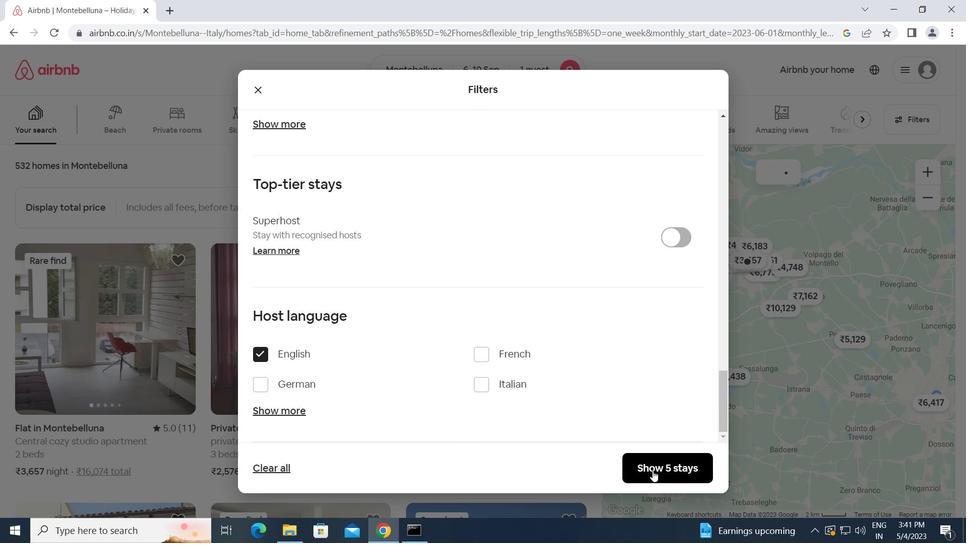 
Action: Mouse pressed left at (655, 464)
Screenshot: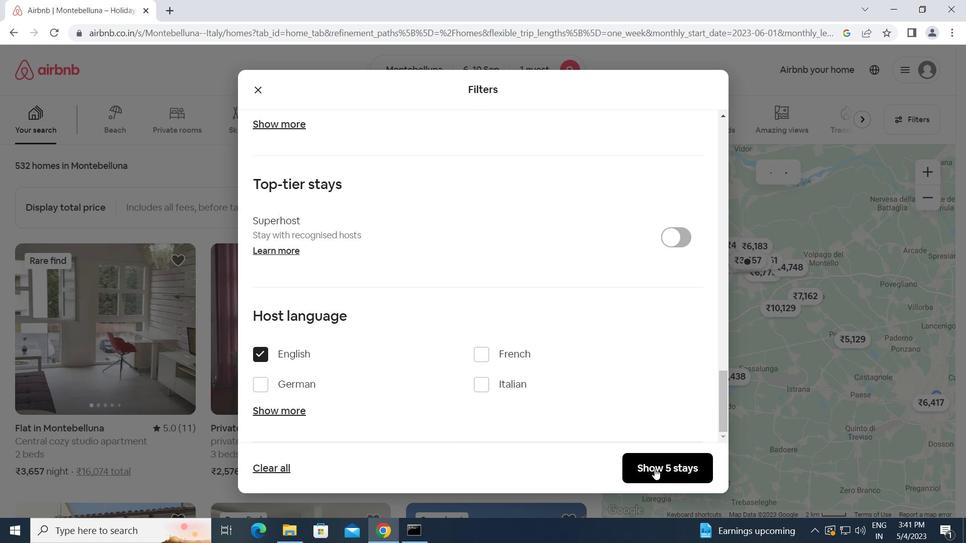 
Action: Mouse moved to (624, 460)
Screenshot: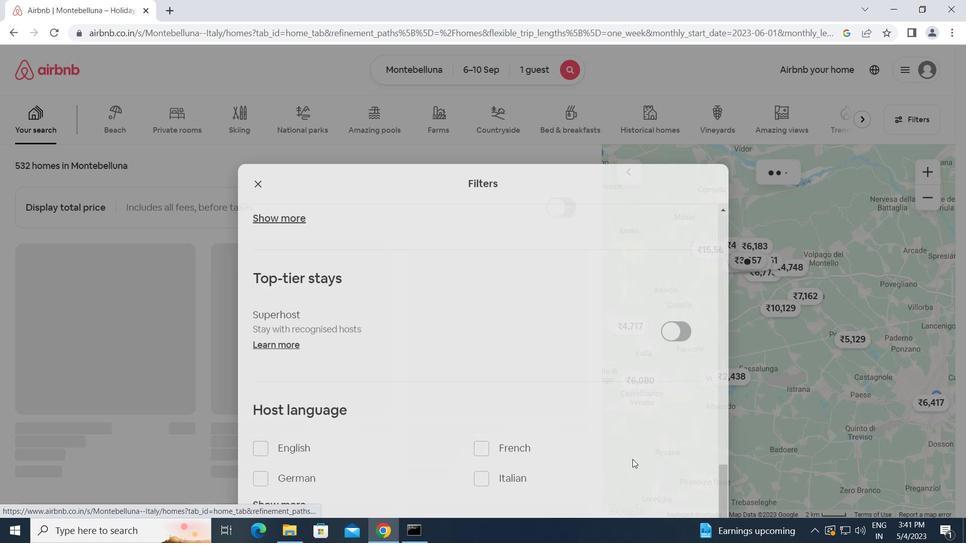 
